Task: Search one way flight ticket for 5 adults, 1 child, 2 infants in seat and 1 infant on lap in business from Denver: Denver International Airport to Fort Wayne: Fort Wayne International Airport on 5-4-2023. Choice of flights is Alaska. Number of bags: 11 checked bags. Price is upto 81000. Outbound departure time preference is 4:45.
Action: Mouse moved to (275, 261)
Screenshot: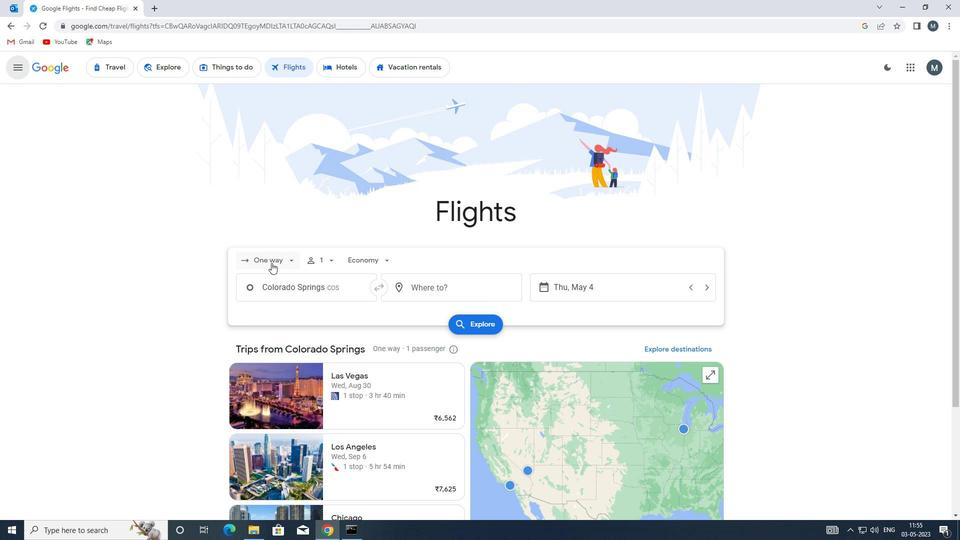 
Action: Mouse pressed left at (275, 261)
Screenshot: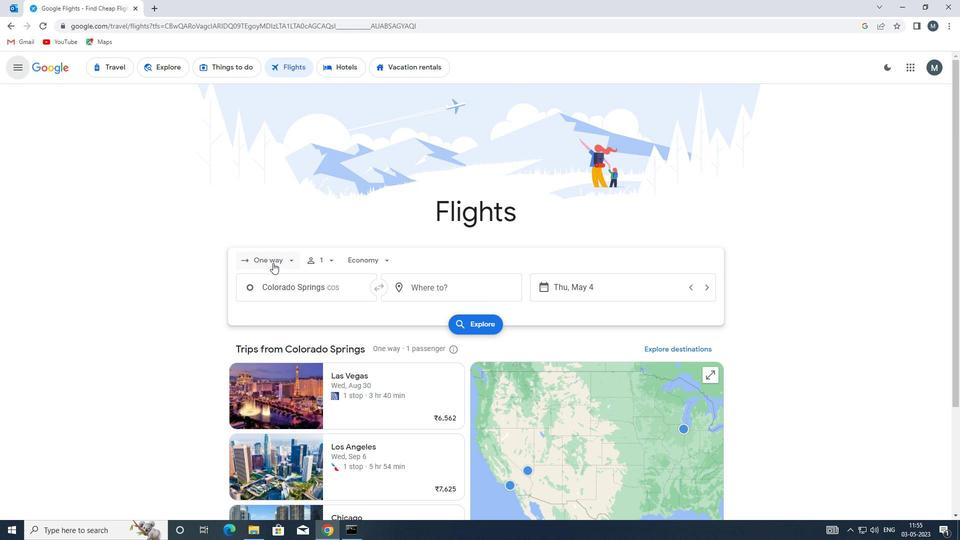
Action: Mouse moved to (279, 309)
Screenshot: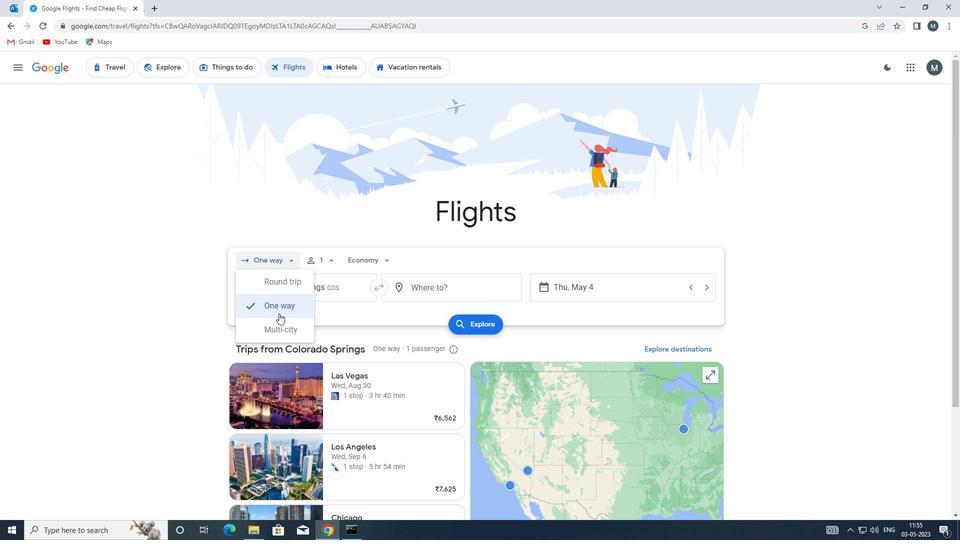 
Action: Mouse pressed left at (279, 309)
Screenshot: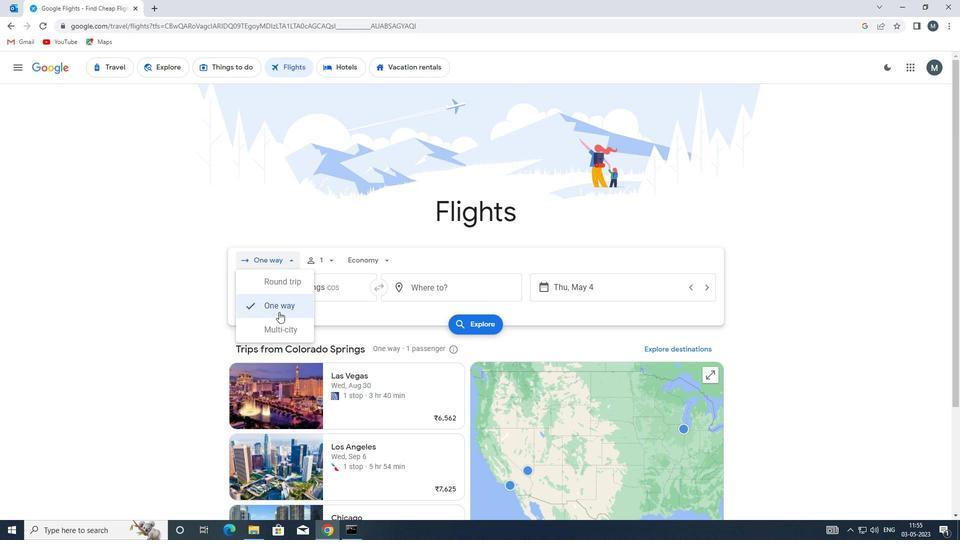 
Action: Mouse moved to (328, 258)
Screenshot: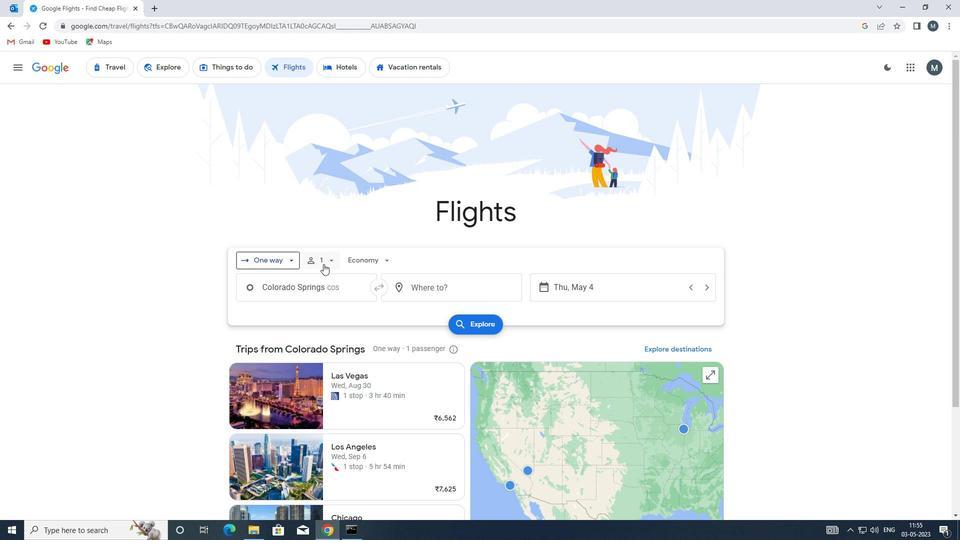 
Action: Mouse pressed left at (328, 258)
Screenshot: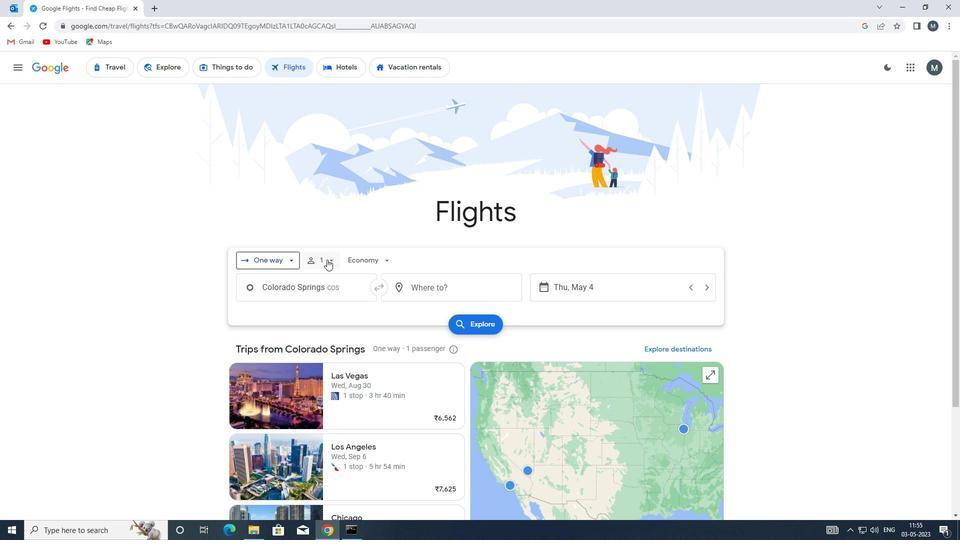 
Action: Mouse moved to (410, 285)
Screenshot: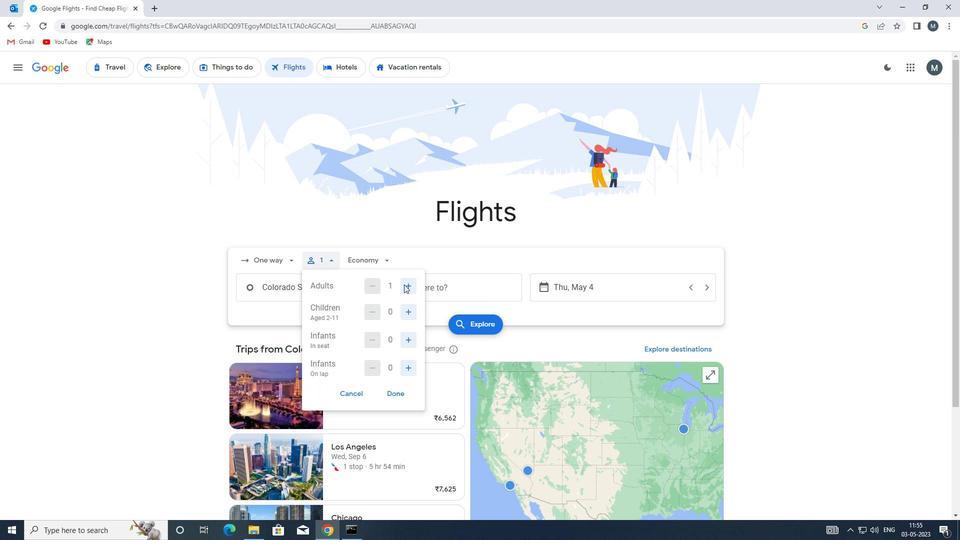 
Action: Mouse pressed left at (410, 285)
Screenshot: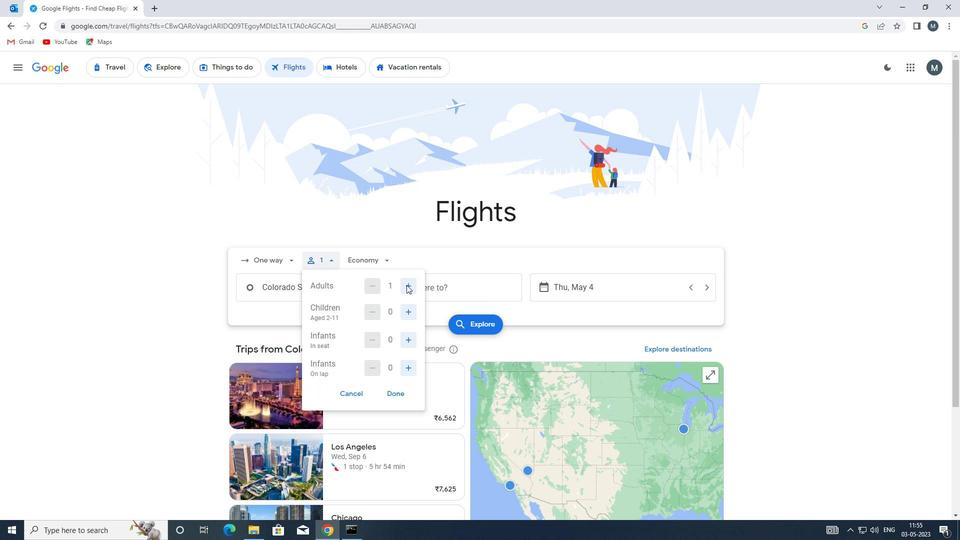 
Action: Mouse moved to (411, 285)
Screenshot: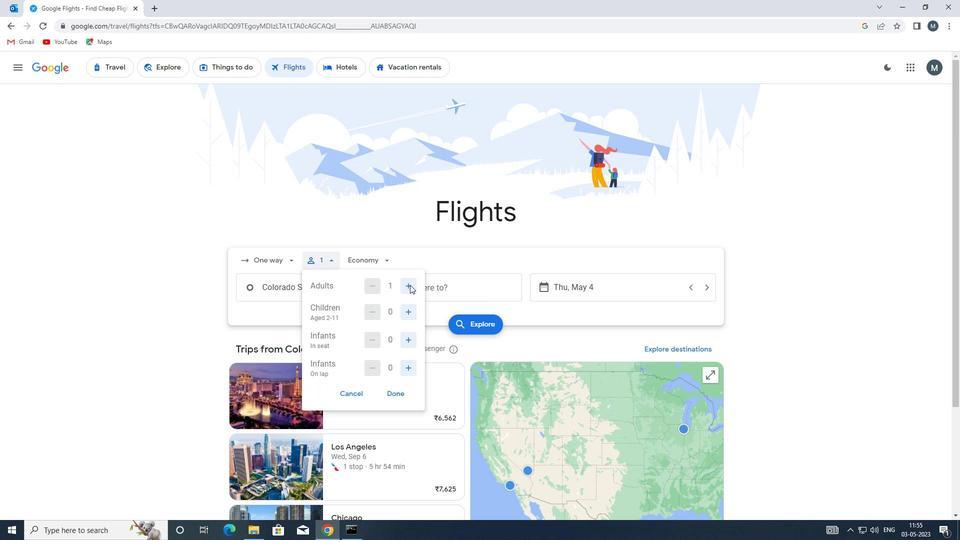 
Action: Mouse pressed left at (411, 285)
Screenshot: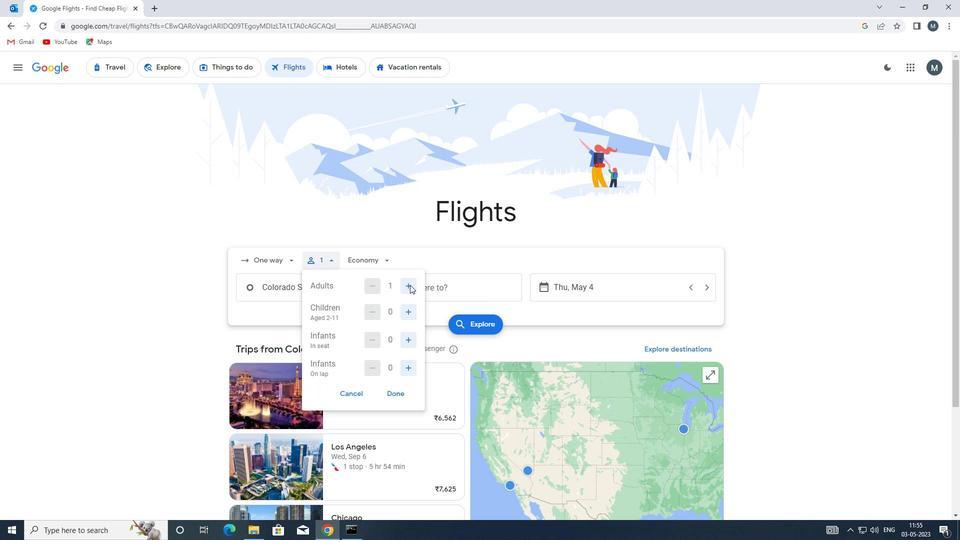
Action: Mouse pressed left at (411, 285)
Screenshot: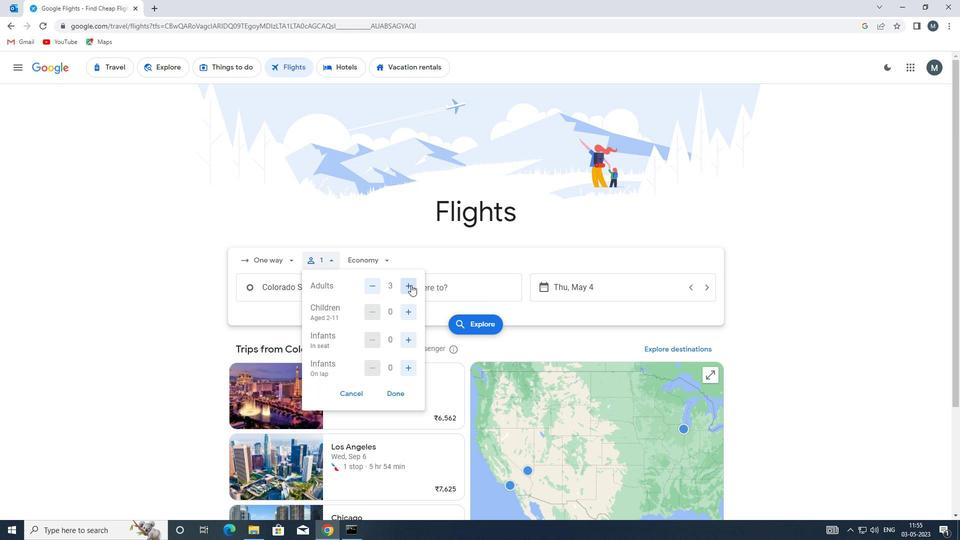 
Action: Mouse pressed left at (411, 285)
Screenshot: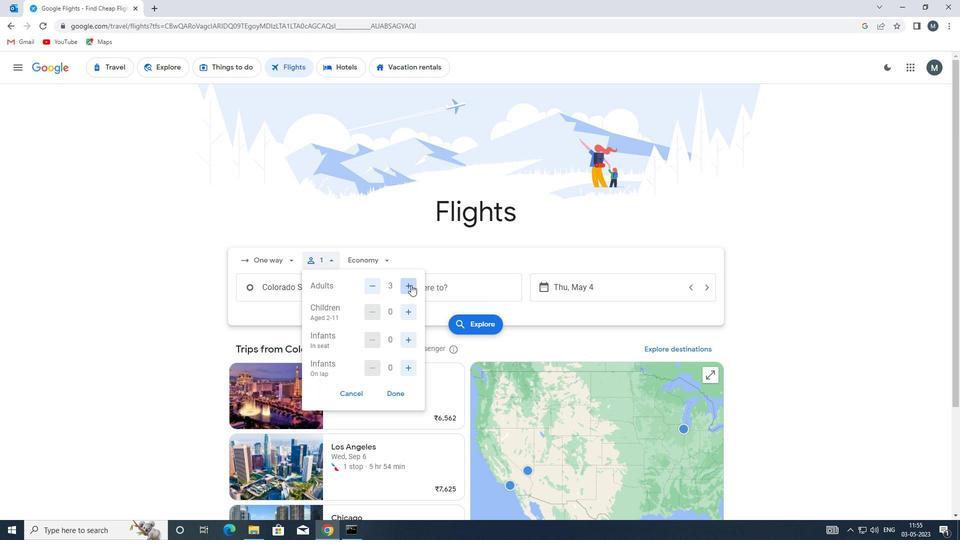 
Action: Mouse moved to (411, 314)
Screenshot: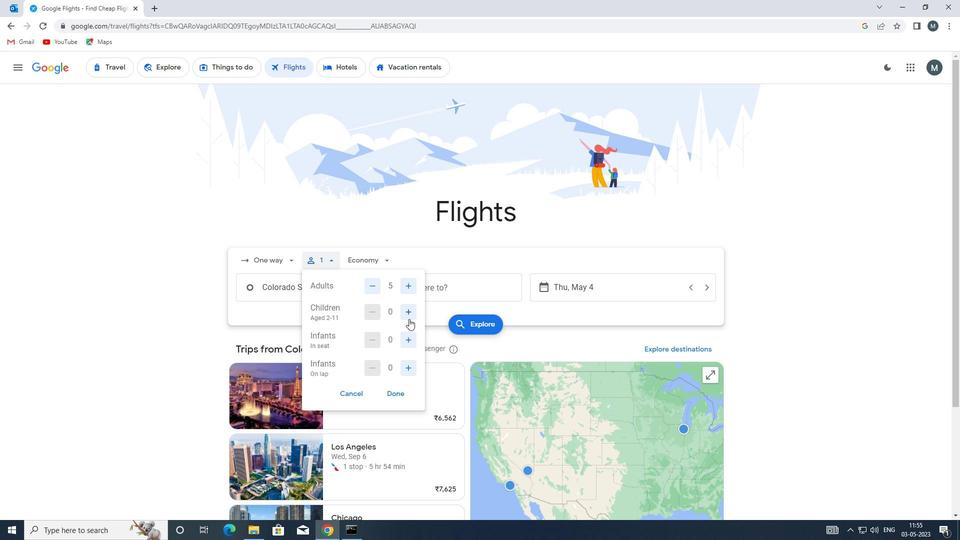 
Action: Mouse pressed left at (411, 314)
Screenshot: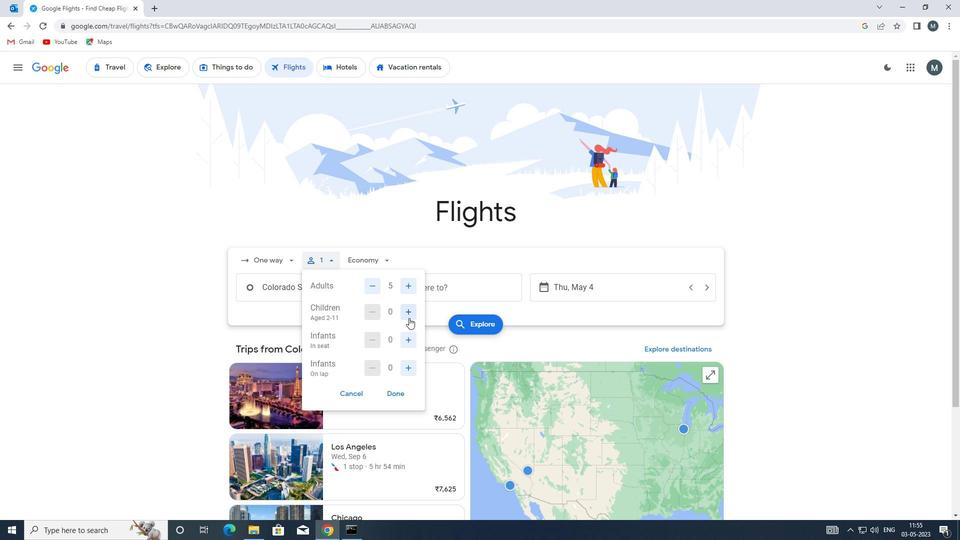 
Action: Mouse moved to (409, 339)
Screenshot: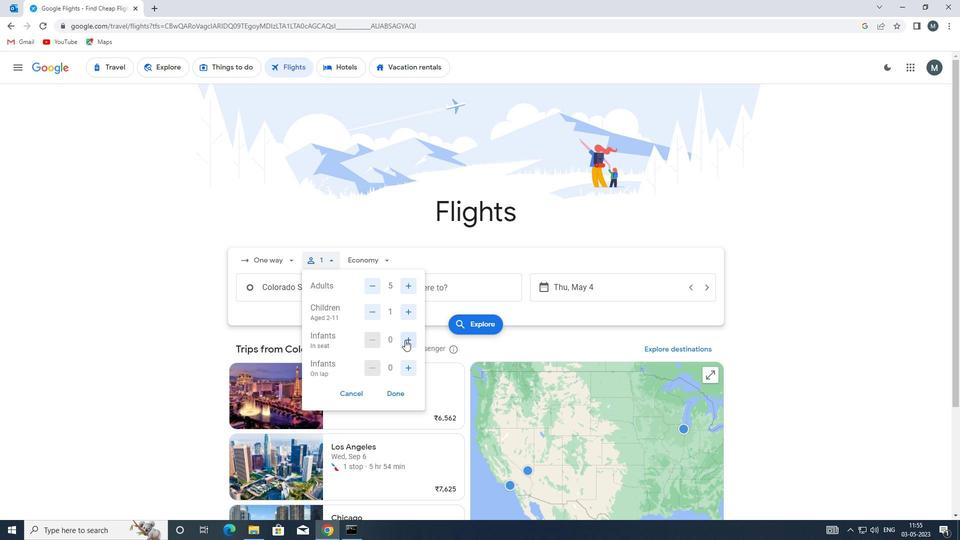 
Action: Mouse pressed left at (409, 339)
Screenshot: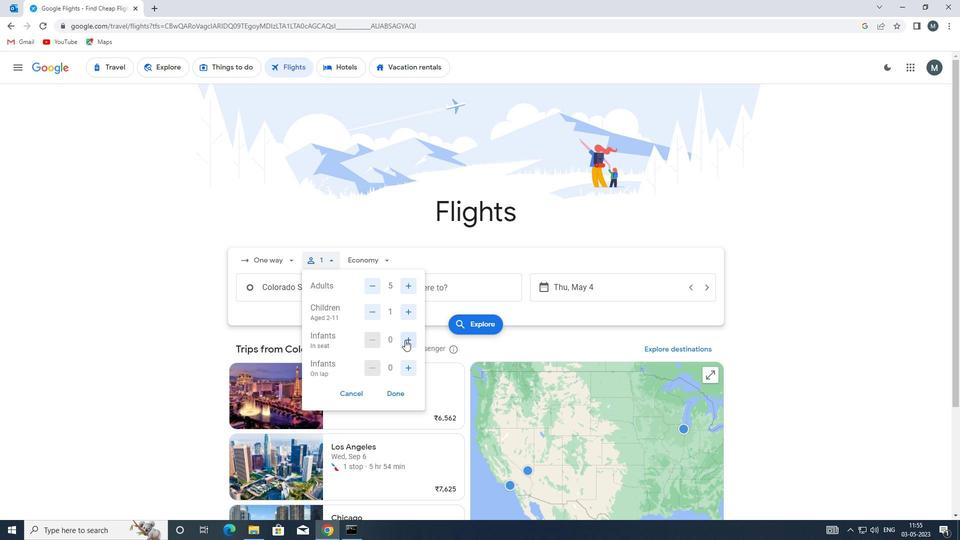 
Action: Mouse moved to (410, 339)
Screenshot: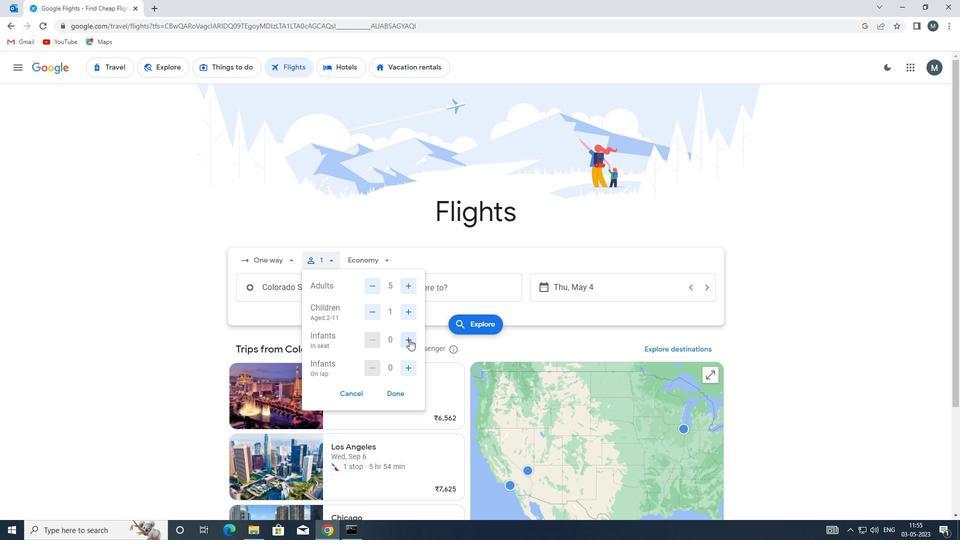 
Action: Mouse pressed left at (410, 339)
Screenshot: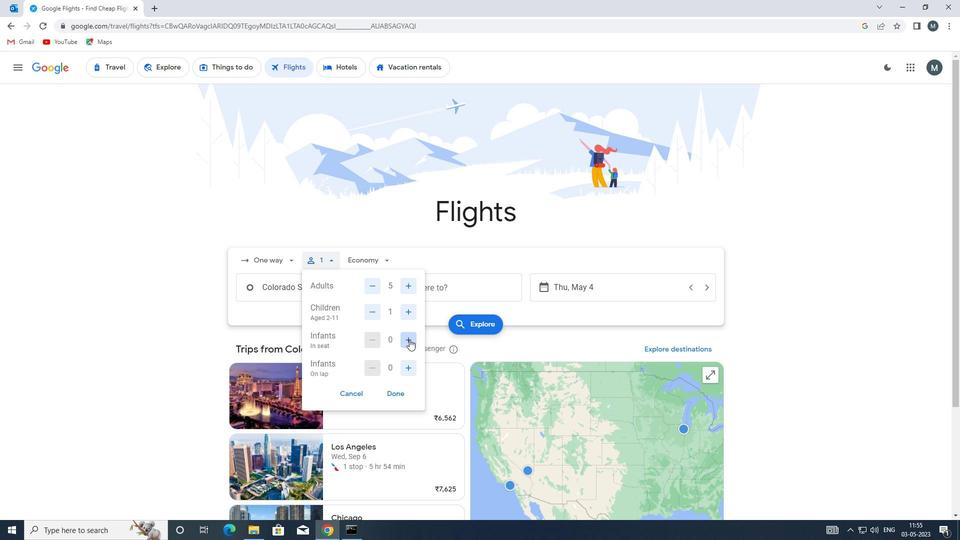 
Action: Mouse moved to (407, 366)
Screenshot: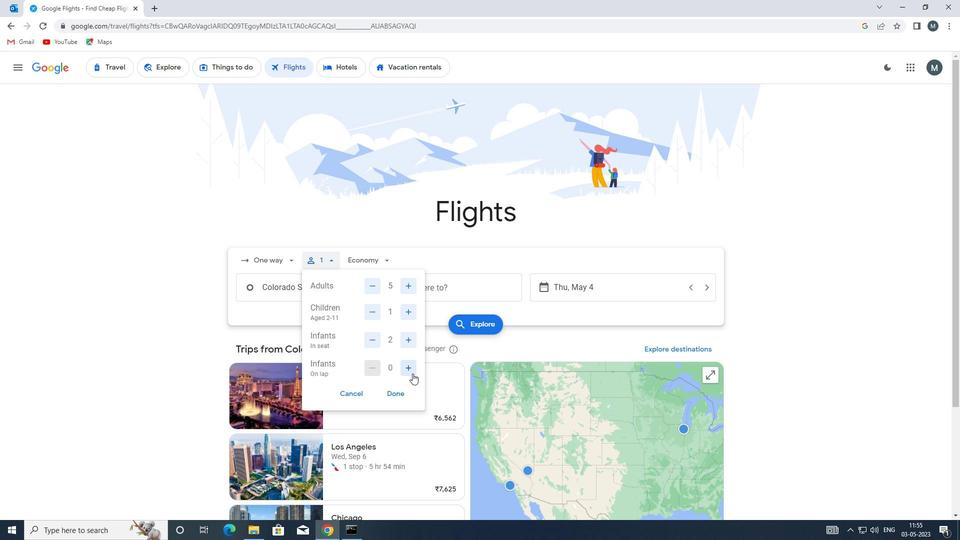 
Action: Mouse pressed left at (407, 366)
Screenshot: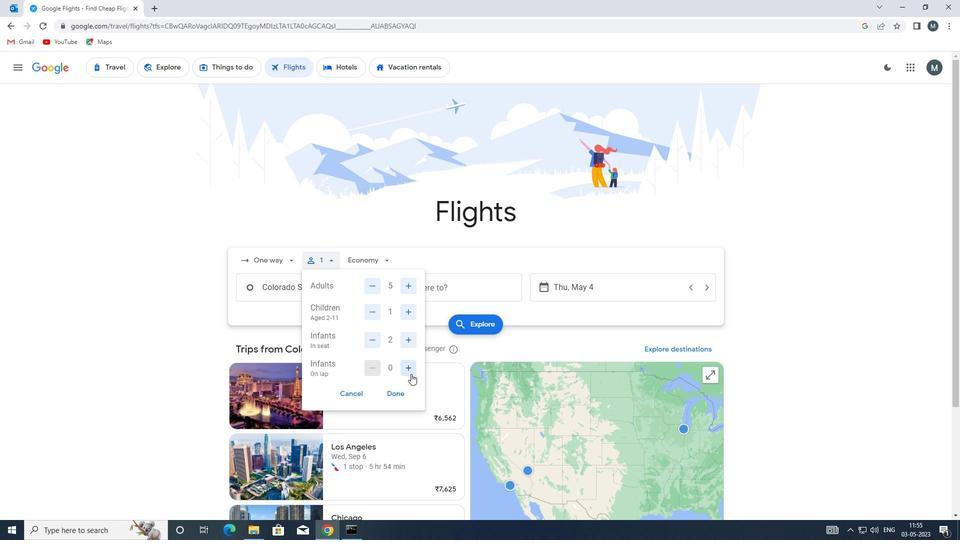 
Action: Mouse moved to (402, 391)
Screenshot: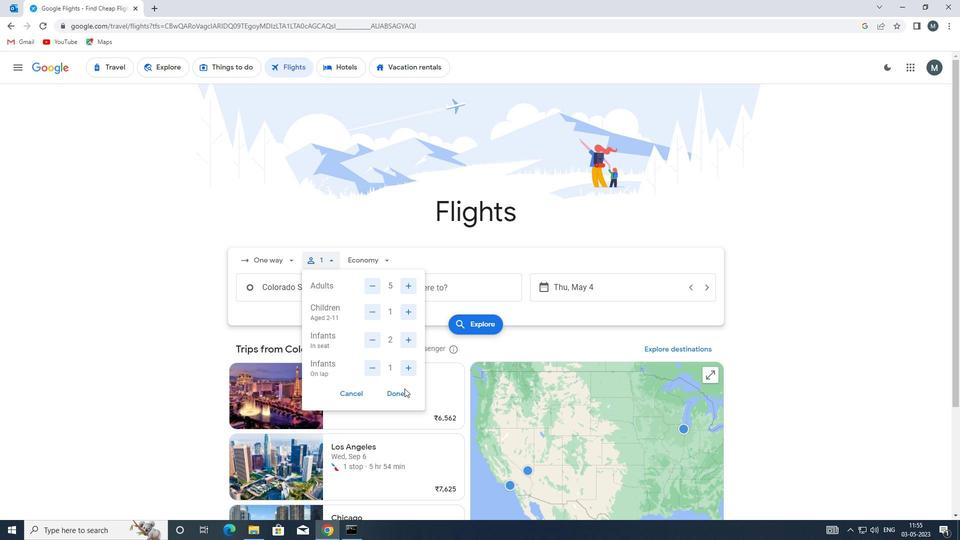 
Action: Mouse pressed left at (402, 391)
Screenshot: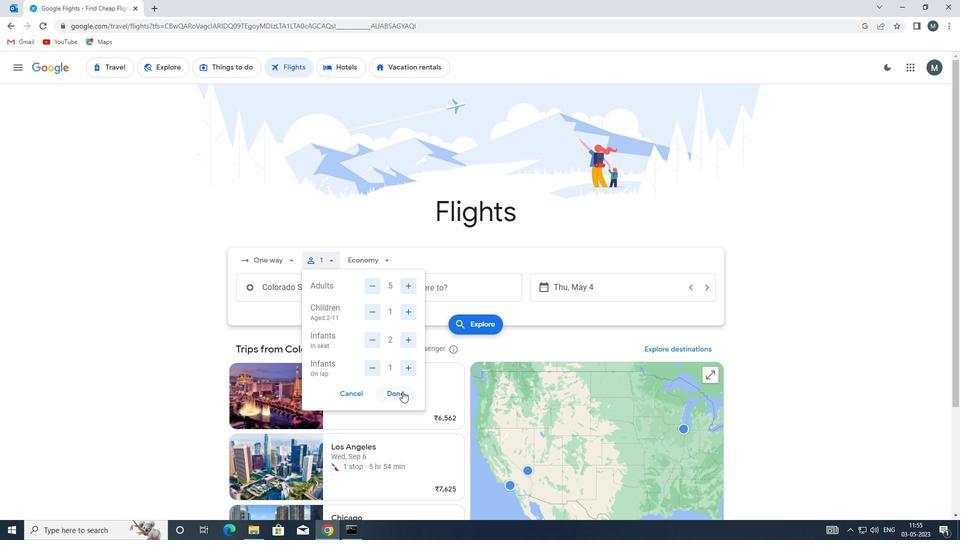 
Action: Mouse moved to (385, 258)
Screenshot: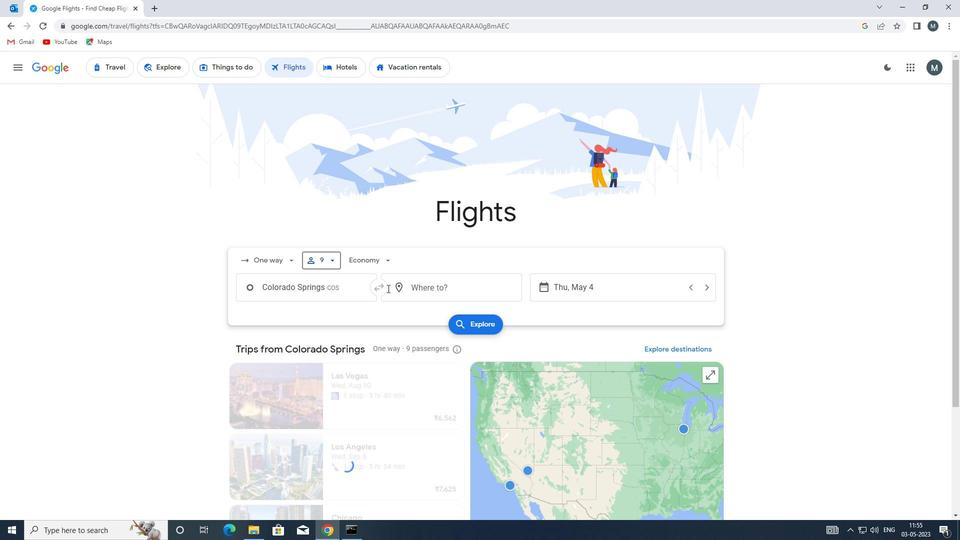 
Action: Mouse pressed left at (385, 258)
Screenshot: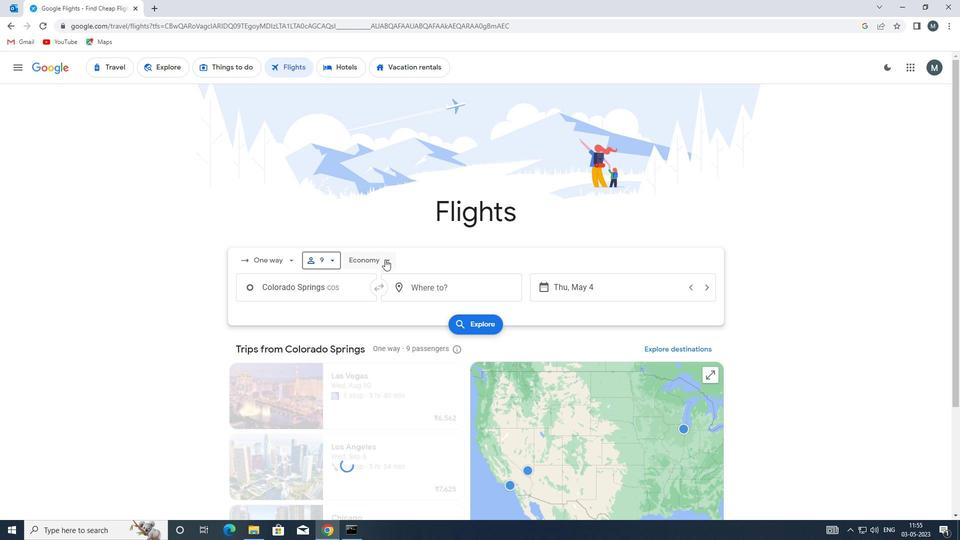 
Action: Mouse moved to (389, 331)
Screenshot: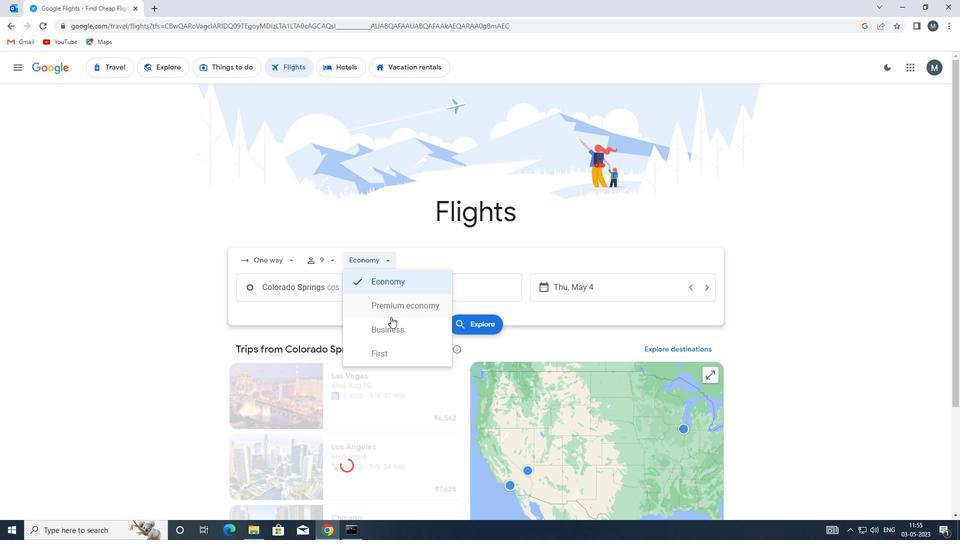 
Action: Mouse pressed left at (389, 331)
Screenshot: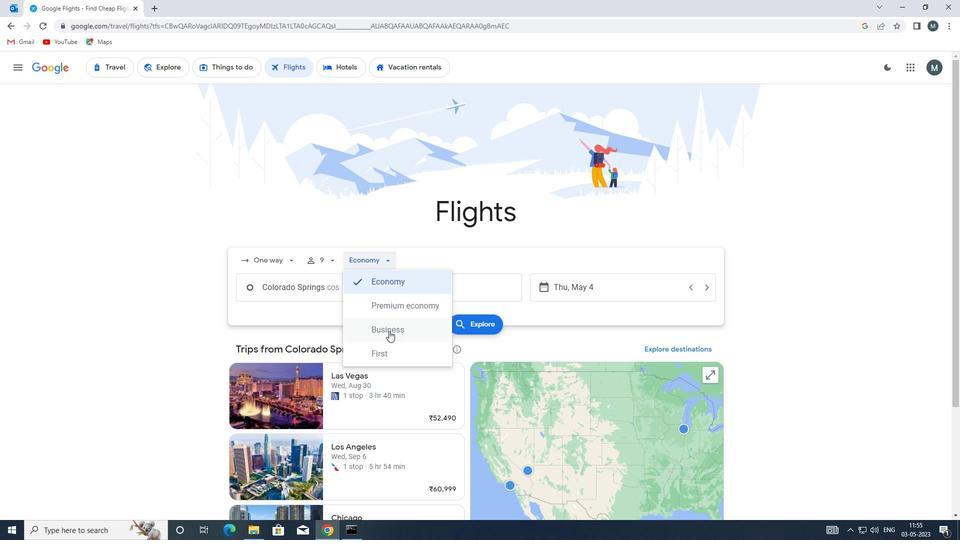 
Action: Mouse moved to (326, 287)
Screenshot: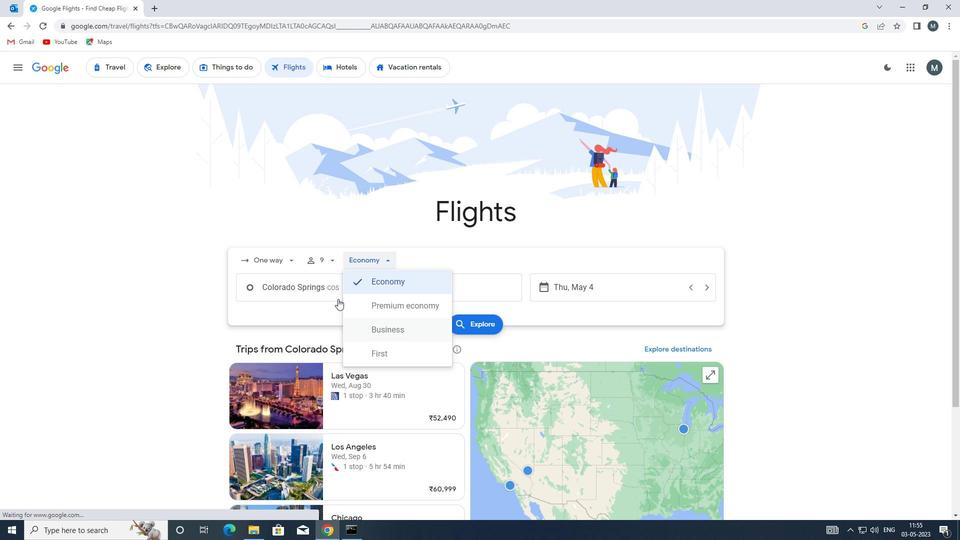 
Action: Mouse pressed left at (326, 287)
Screenshot: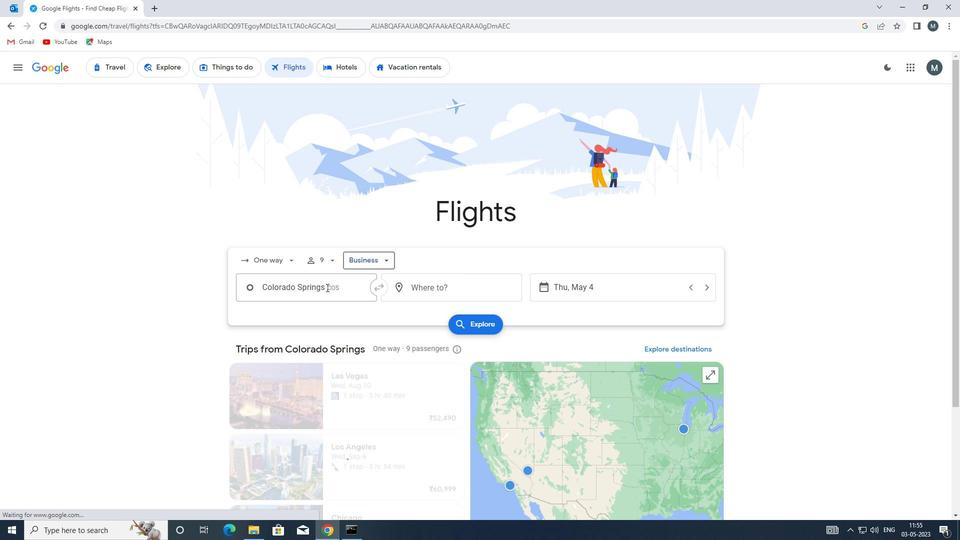 
Action: Mouse moved to (326, 287)
Screenshot: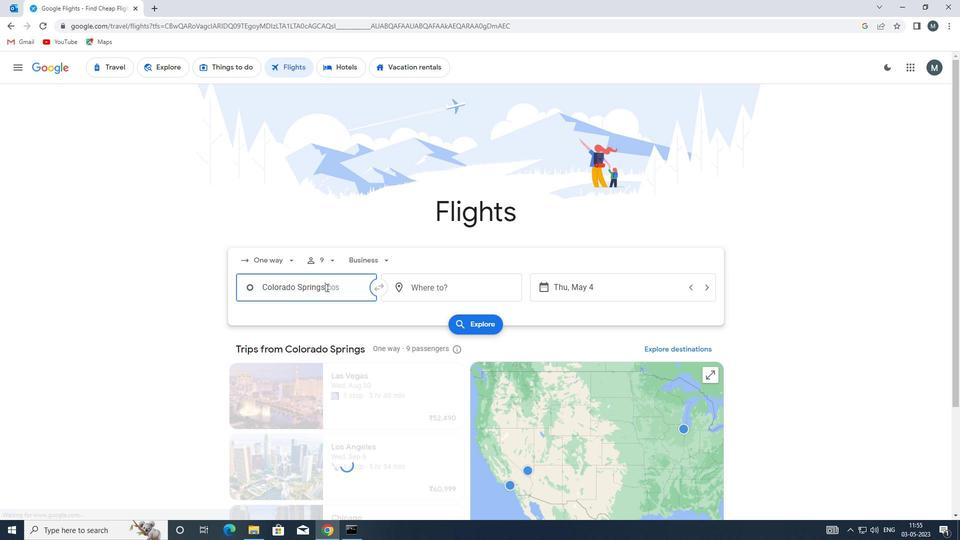 
Action: Key pressed den
Screenshot: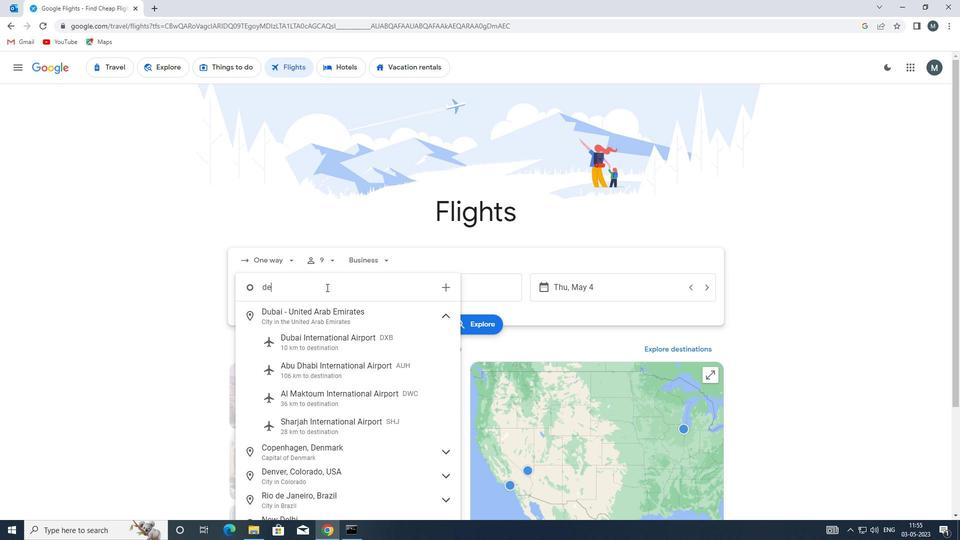 
Action: Mouse moved to (333, 317)
Screenshot: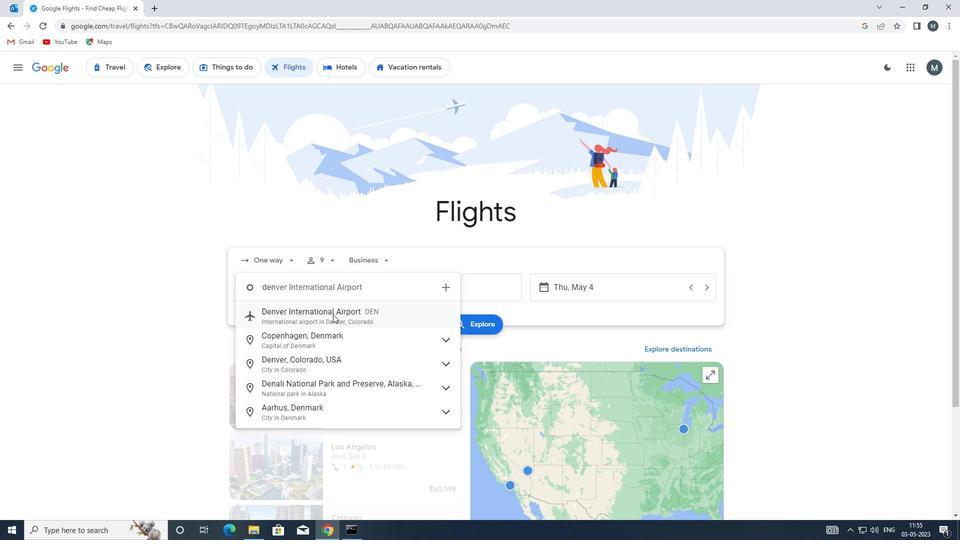 
Action: Mouse pressed left at (333, 317)
Screenshot: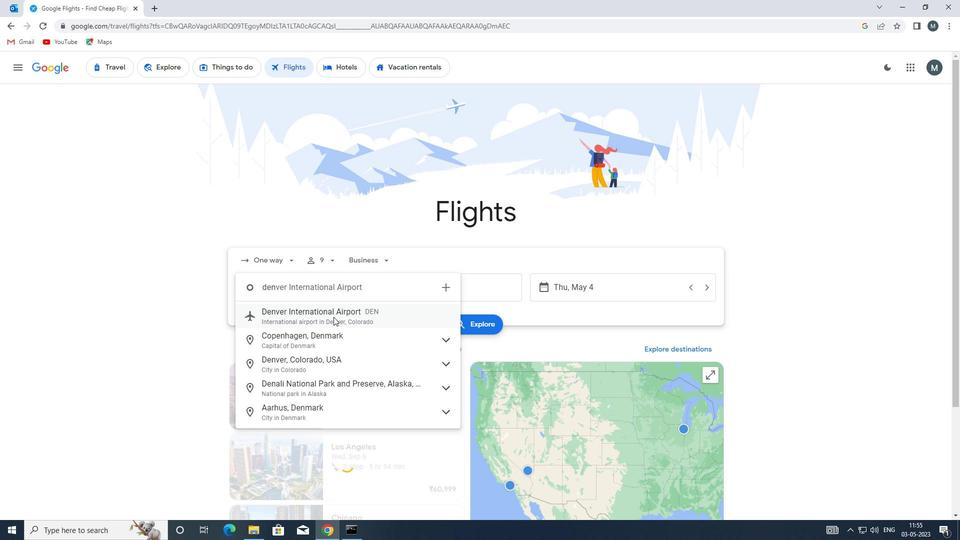 
Action: Mouse moved to (438, 291)
Screenshot: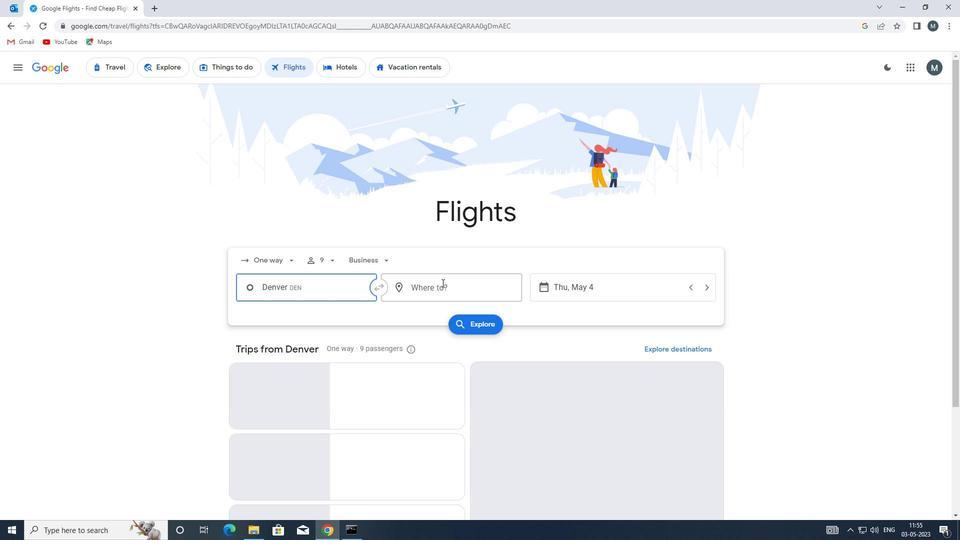 
Action: Mouse pressed left at (438, 291)
Screenshot: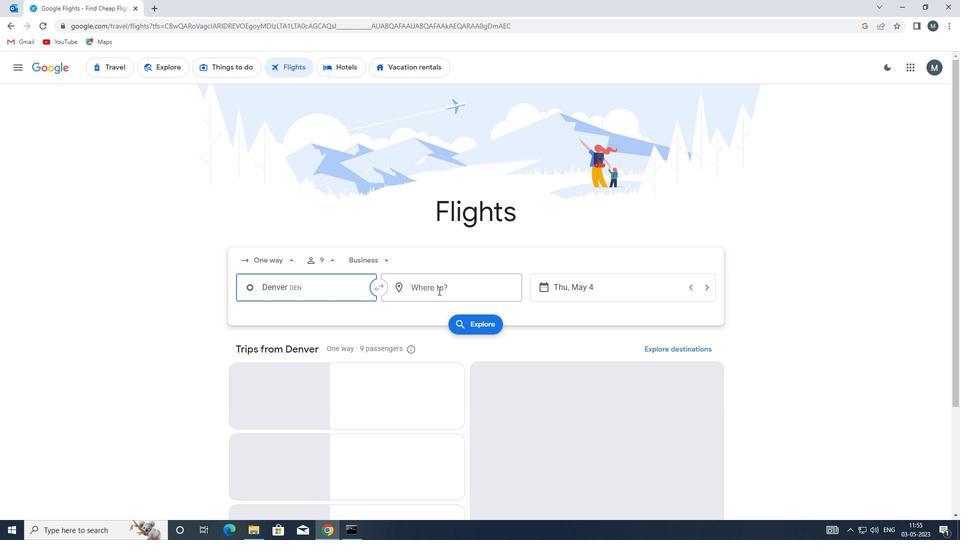 
Action: Mouse moved to (437, 289)
Screenshot: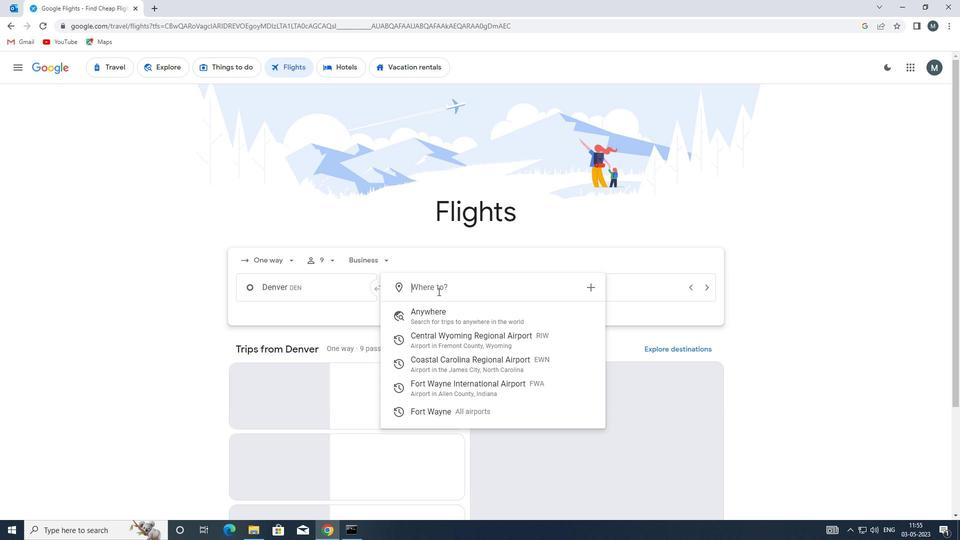 
Action: Key pressed fwa
Screenshot: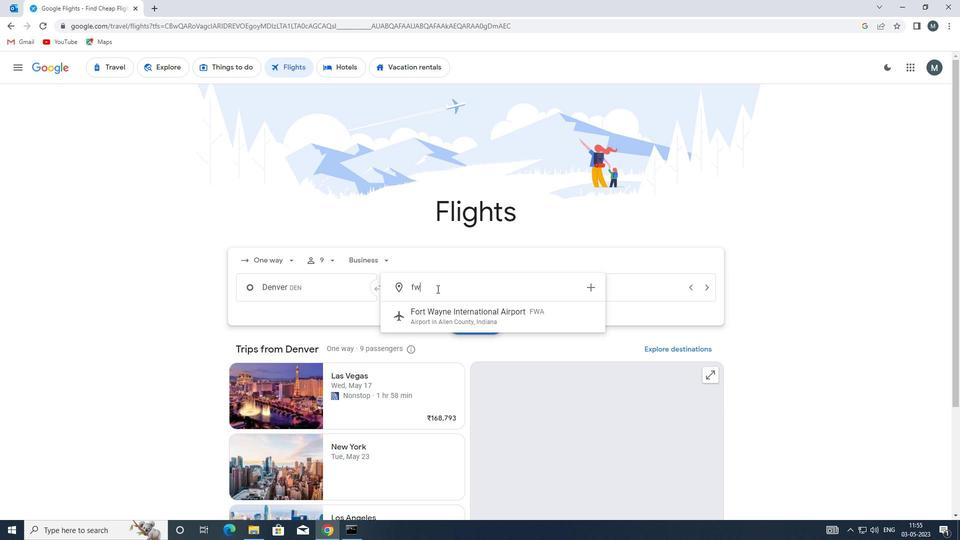 
Action: Mouse moved to (446, 320)
Screenshot: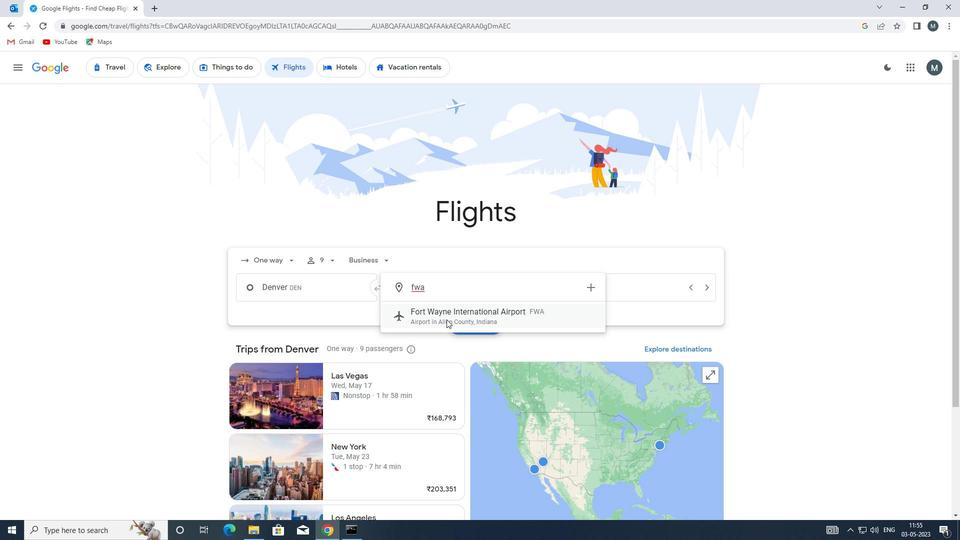 
Action: Mouse pressed left at (446, 320)
Screenshot: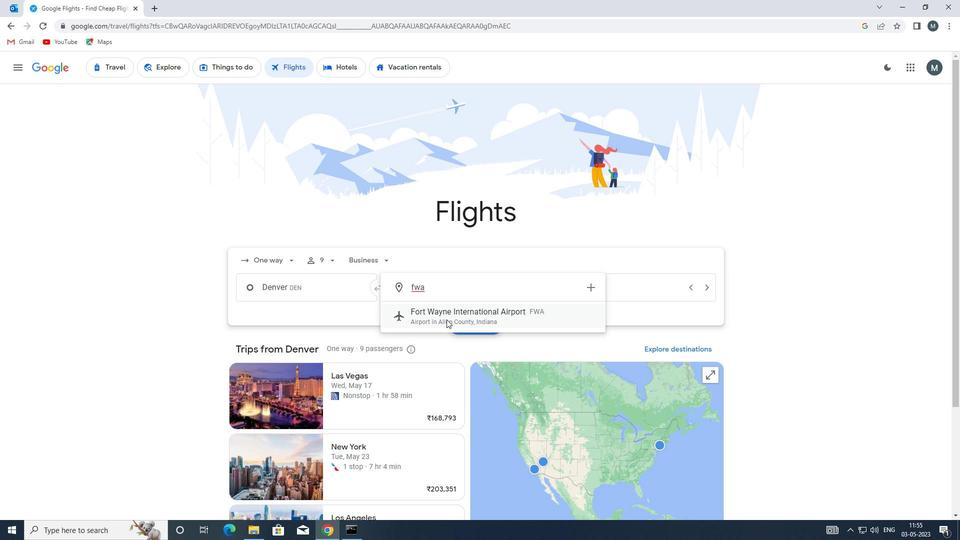 
Action: Mouse moved to (565, 283)
Screenshot: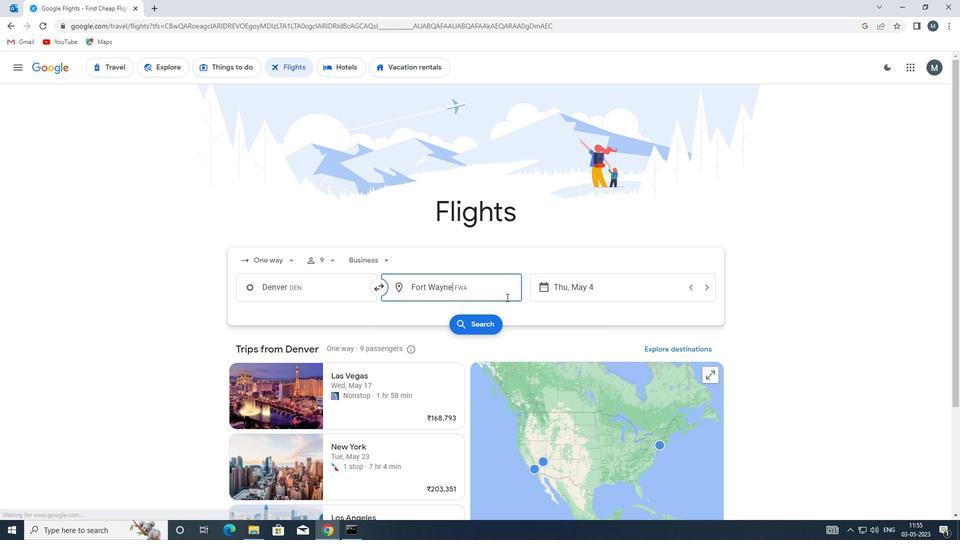
Action: Mouse pressed left at (565, 283)
Screenshot: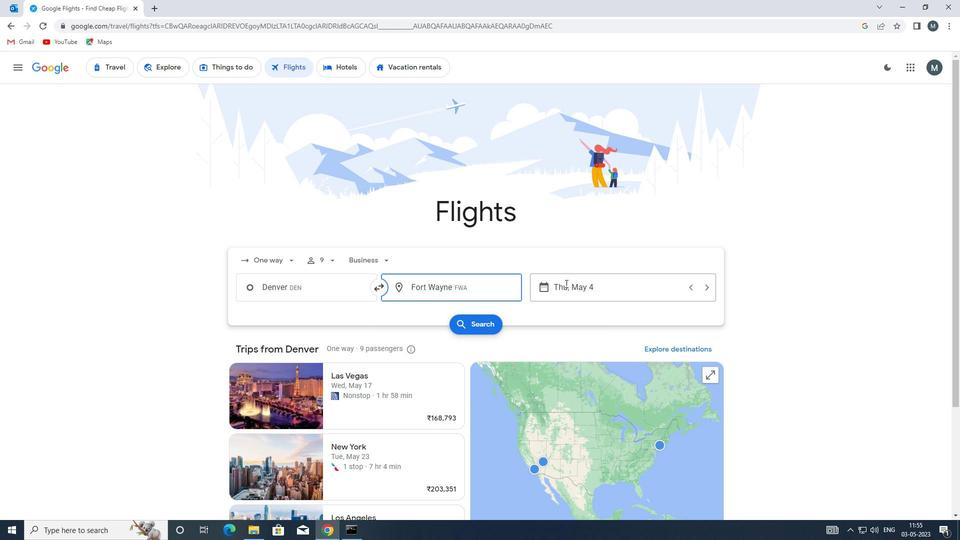 
Action: Mouse moved to (459, 338)
Screenshot: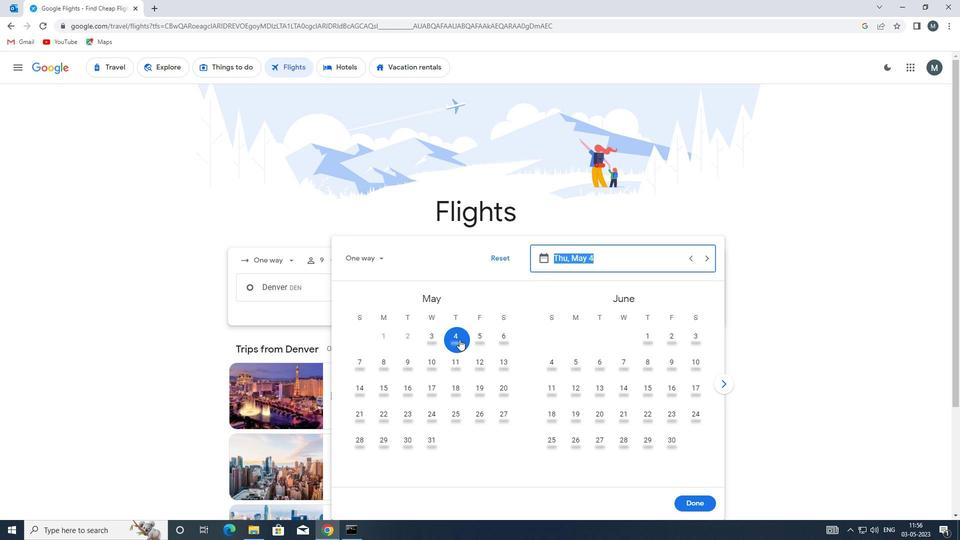 
Action: Mouse pressed left at (459, 338)
Screenshot: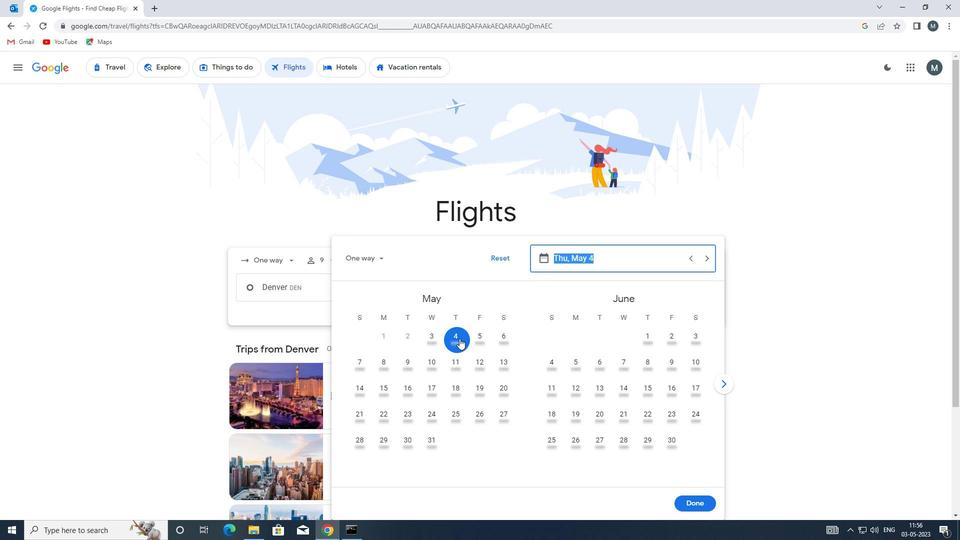 
Action: Mouse moved to (696, 502)
Screenshot: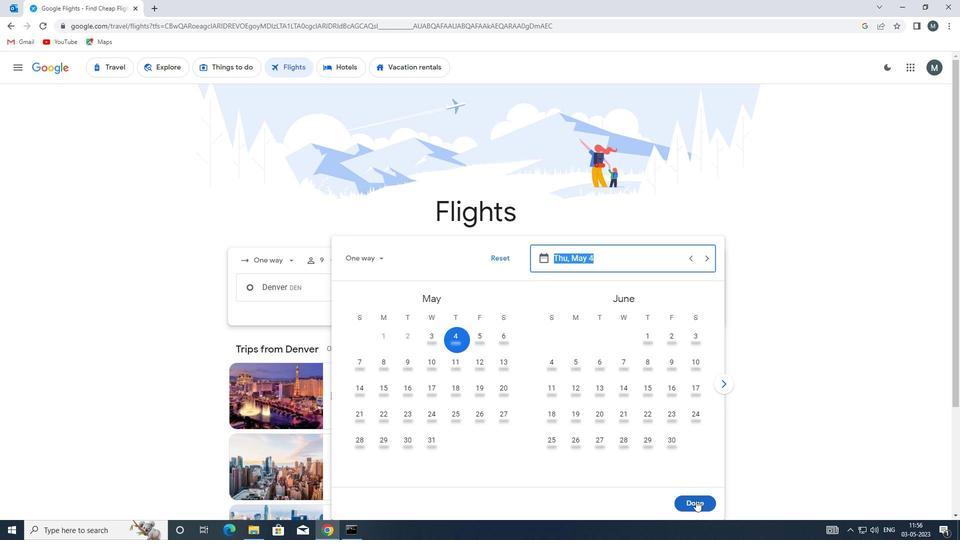 
Action: Mouse pressed left at (696, 502)
Screenshot: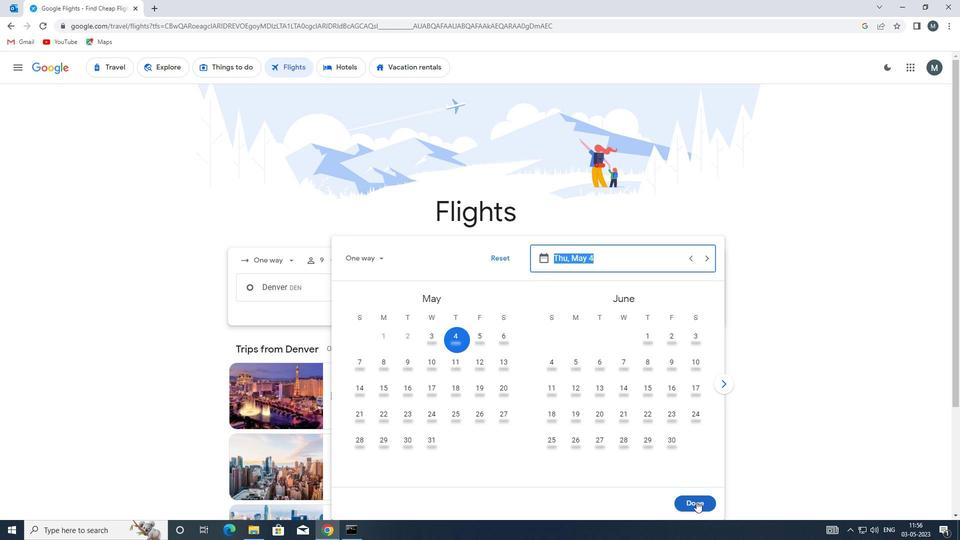 
Action: Mouse moved to (486, 328)
Screenshot: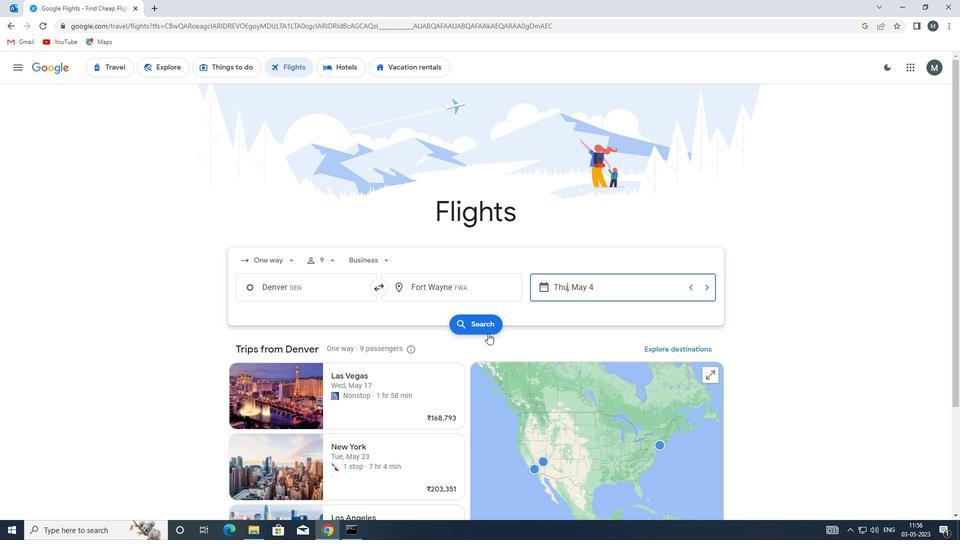 
Action: Mouse pressed left at (486, 328)
Screenshot: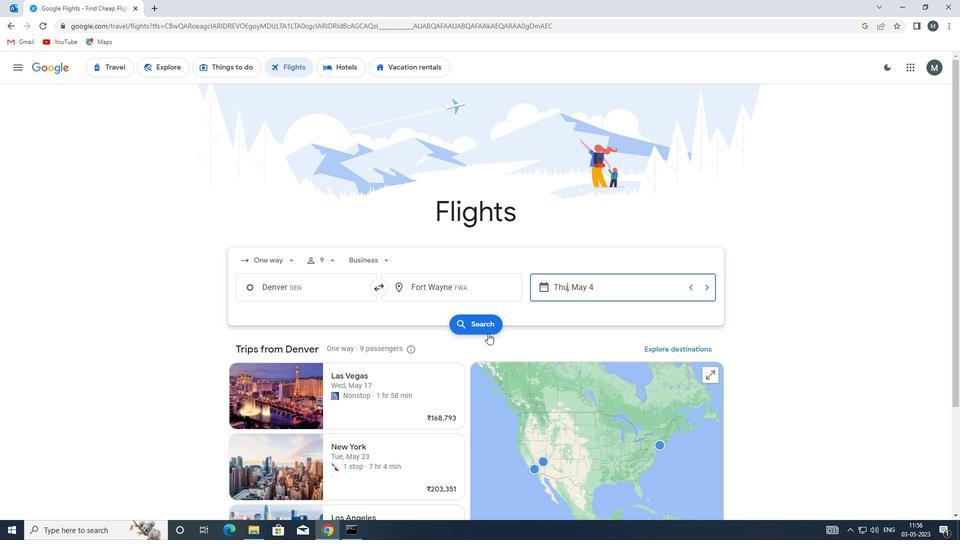 
Action: Mouse moved to (238, 161)
Screenshot: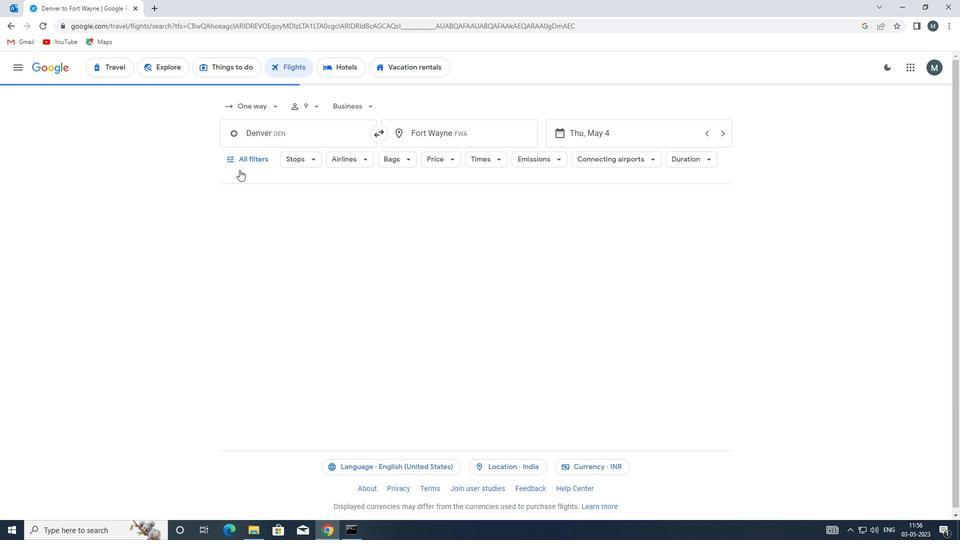 
Action: Mouse pressed left at (238, 161)
Screenshot: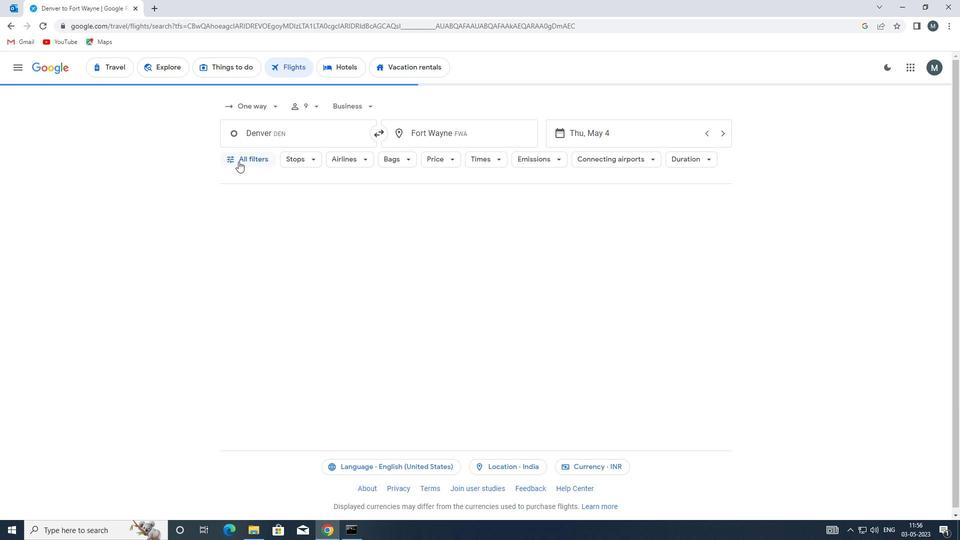 
Action: Mouse moved to (280, 267)
Screenshot: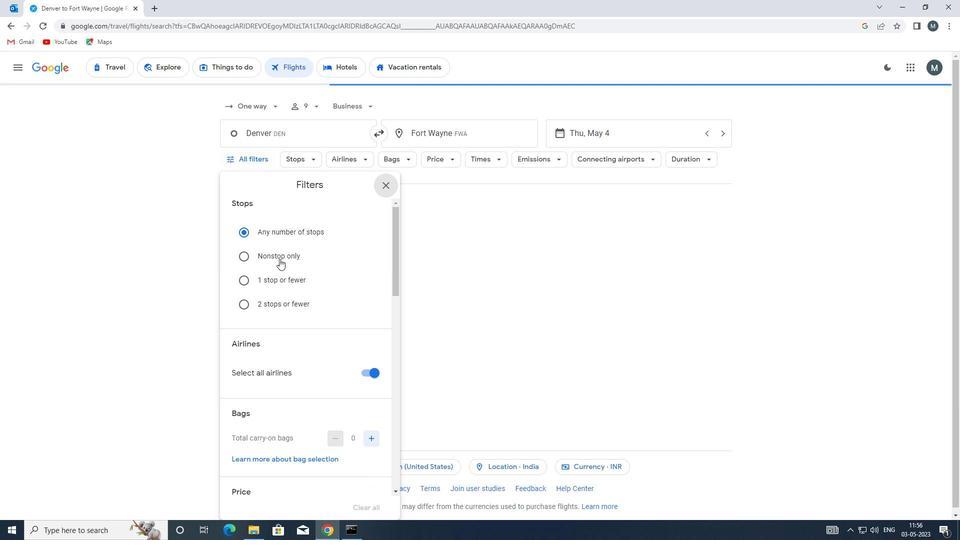 
Action: Mouse scrolled (280, 266) with delta (0, 0)
Screenshot: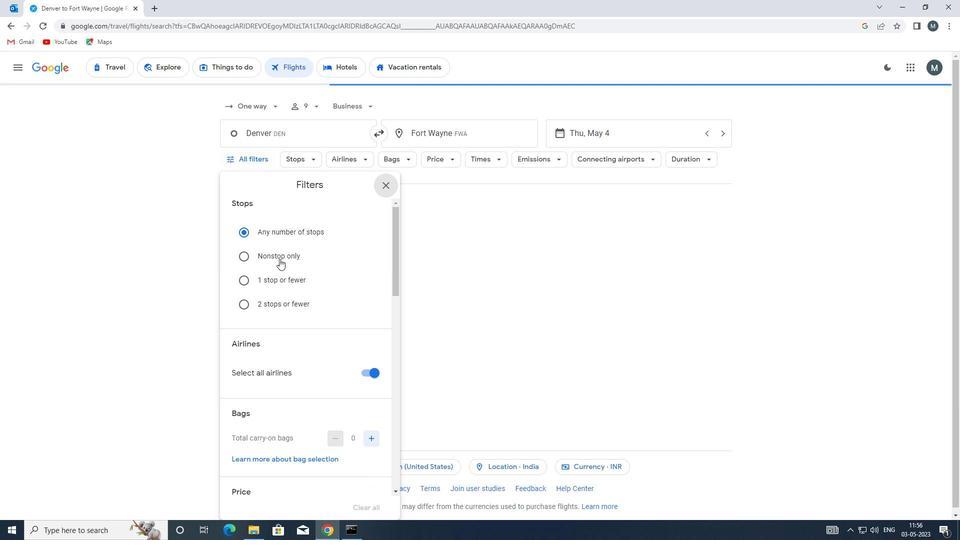 
Action: Mouse moved to (368, 319)
Screenshot: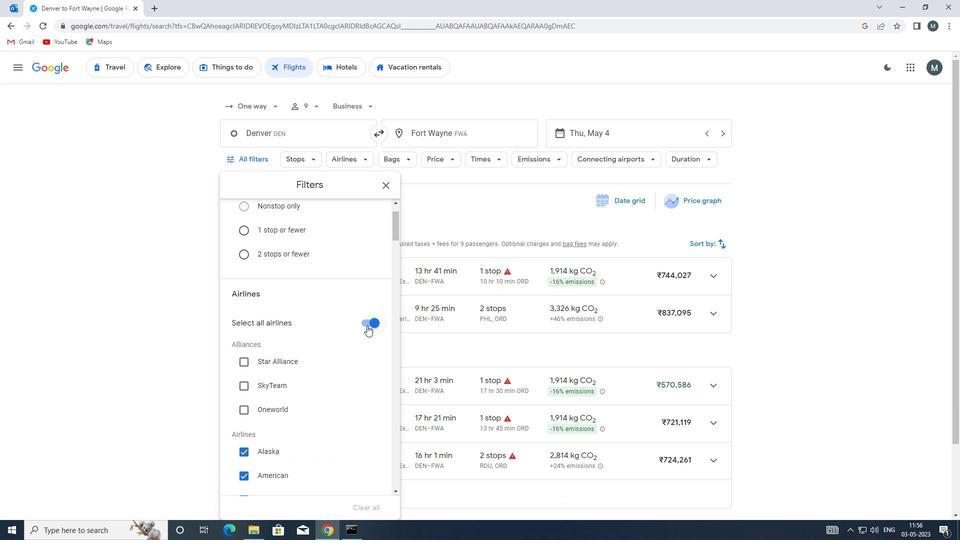 
Action: Mouse pressed left at (368, 319)
Screenshot: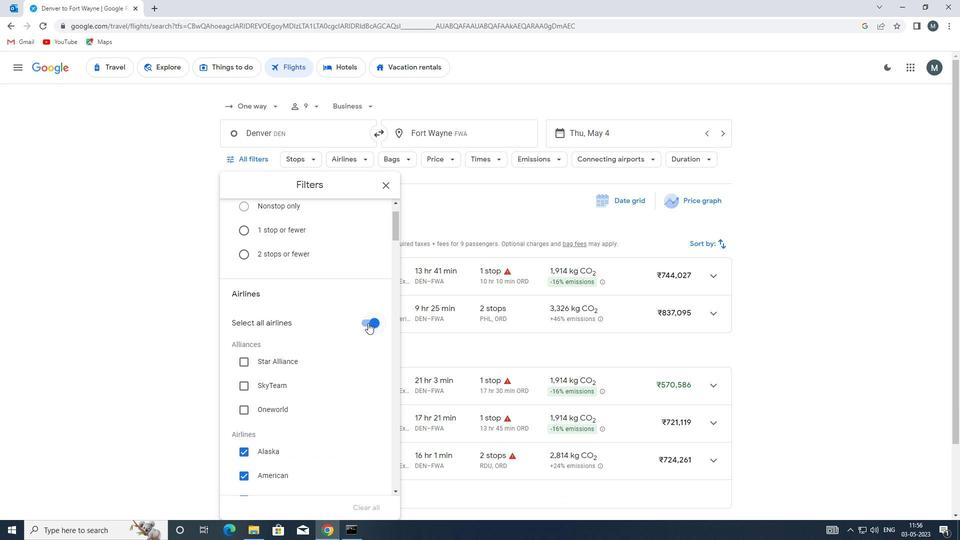 
Action: Mouse moved to (289, 331)
Screenshot: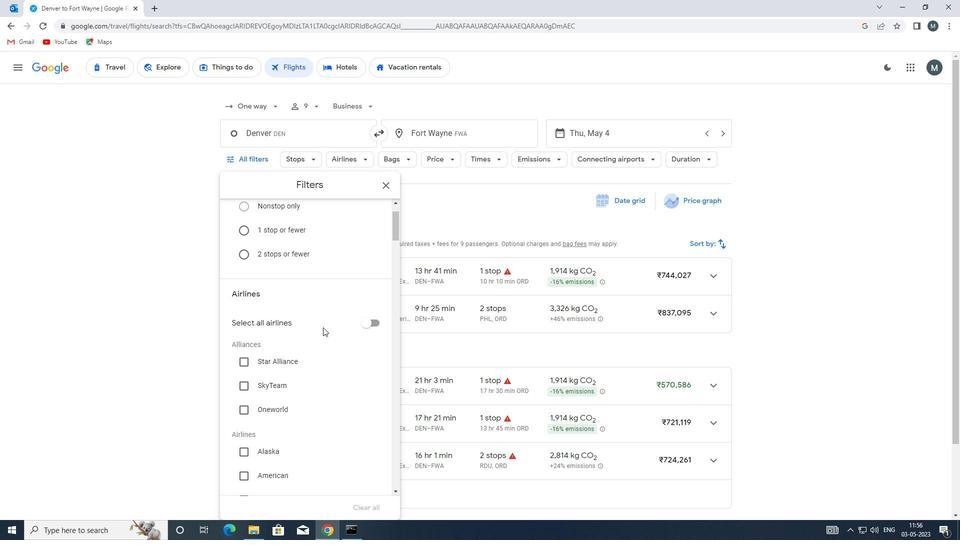 
Action: Mouse scrolled (289, 331) with delta (0, 0)
Screenshot: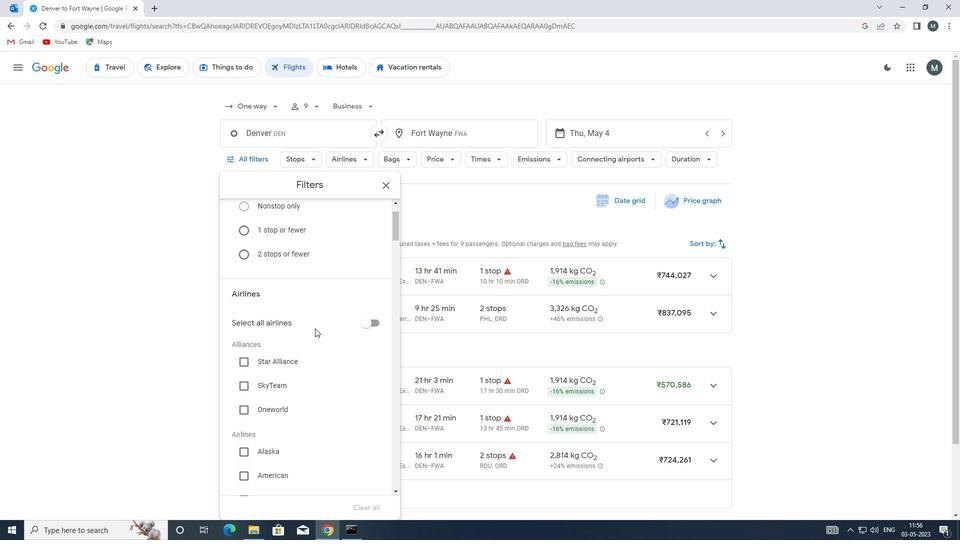
Action: Mouse moved to (284, 334)
Screenshot: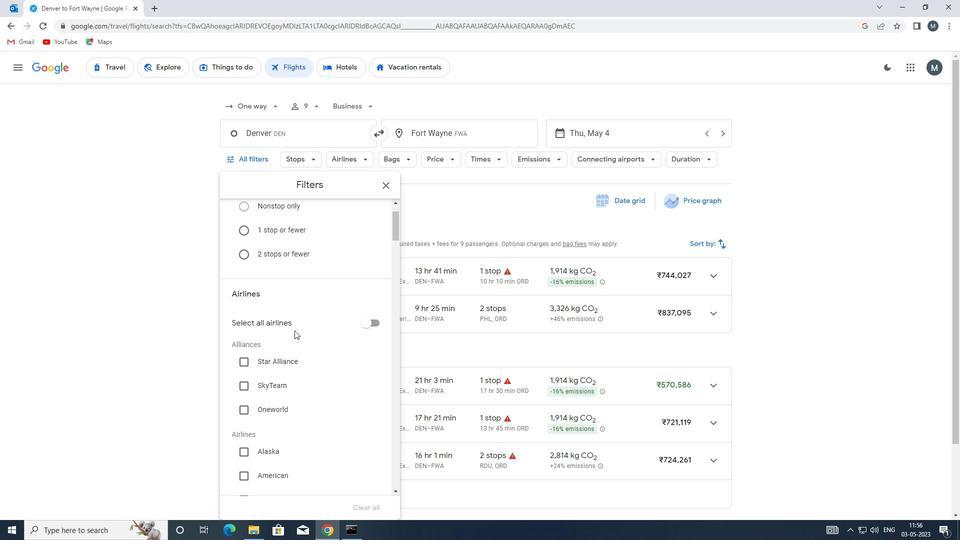 
Action: Mouse scrolled (284, 333) with delta (0, 0)
Screenshot: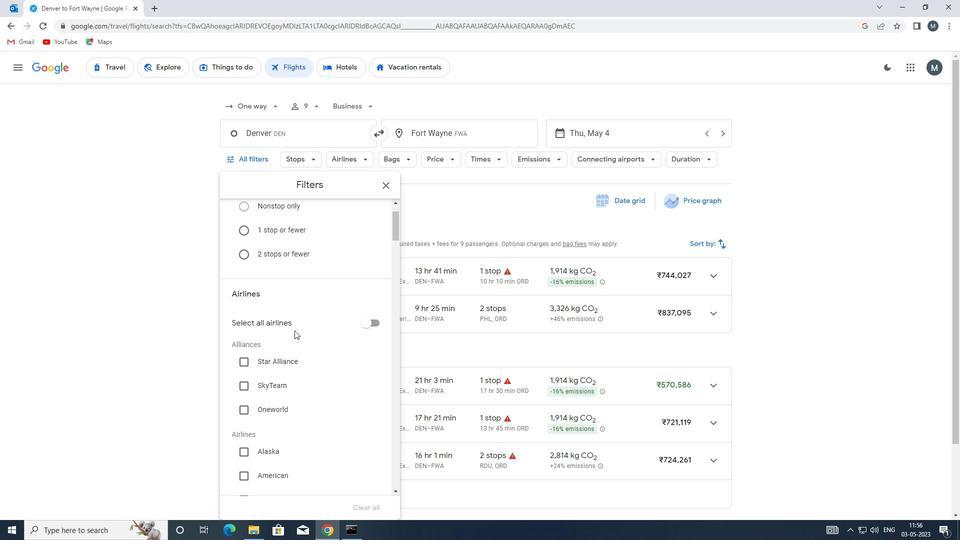 
Action: Mouse moved to (245, 352)
Screenshot: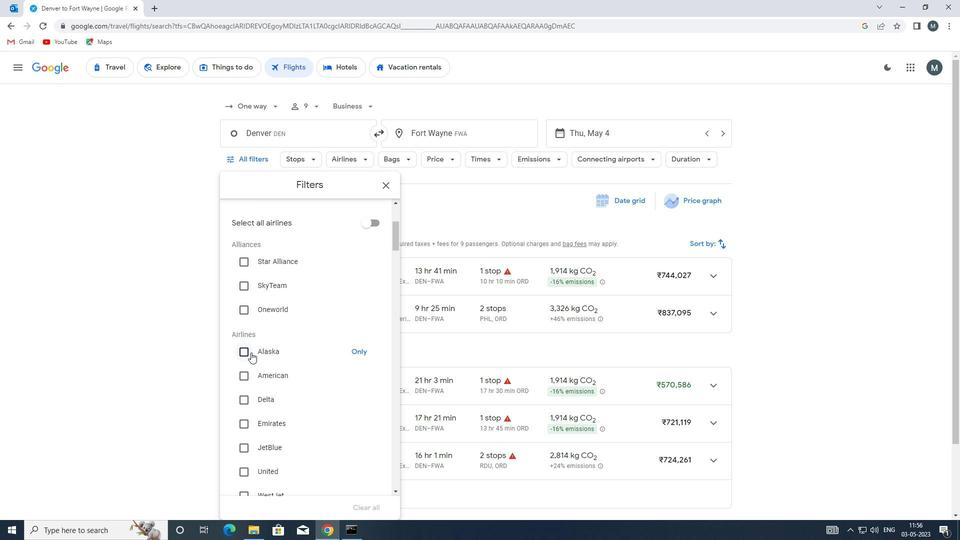 
Action: Mouse pressed left at (245, 352)
Screenshot: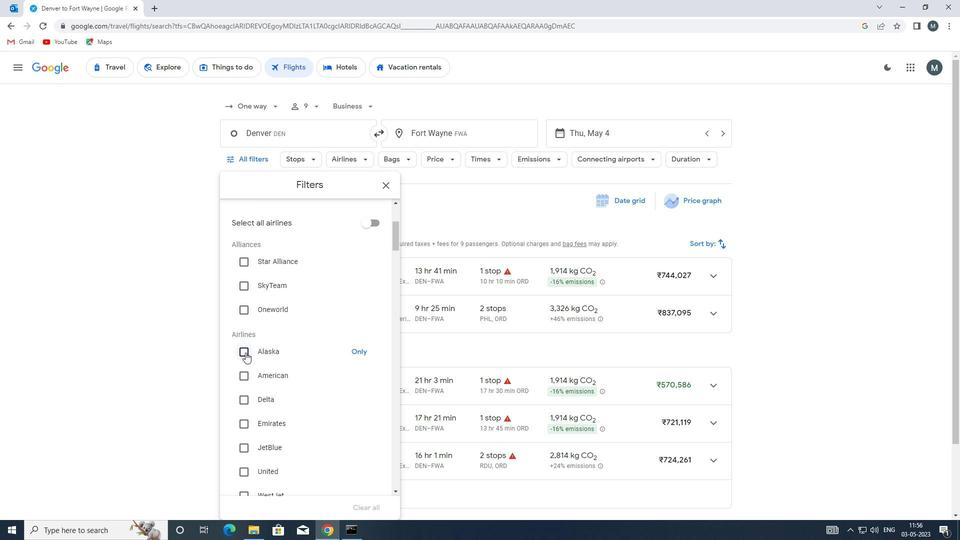 
Action: Mouse moved to (305, 346)
Screenshot: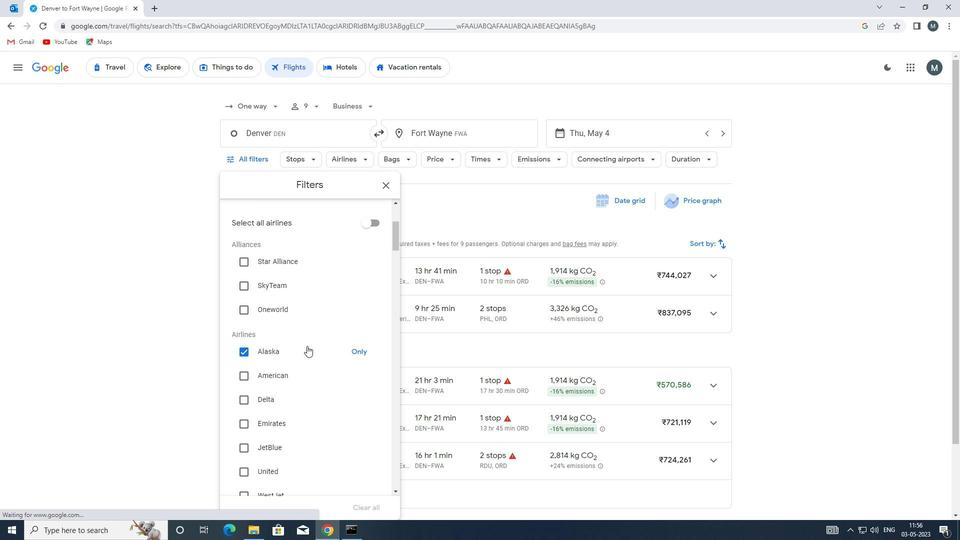 
Action: Mouse scrolled (305, 345) with delta (0, 0)
Screenshot: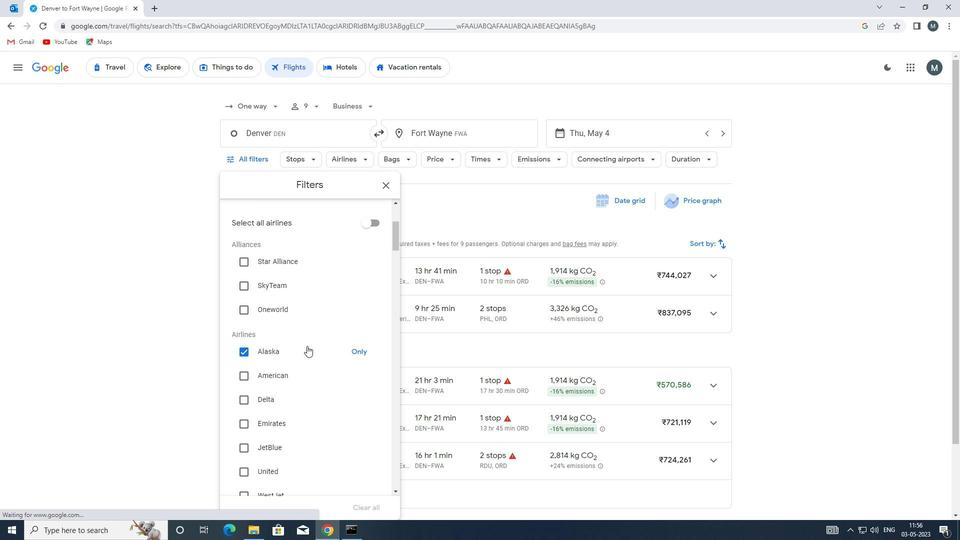 
Action: Mouse moved to (304, 346)
Screenshot: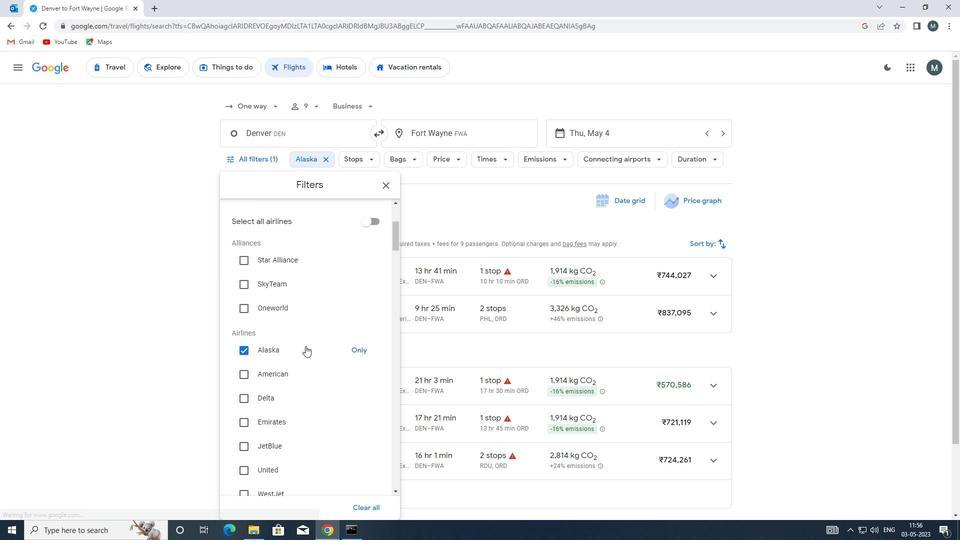 
Action: Mouse scrolled (304, 346) with delta (0, 0)
Screenshot: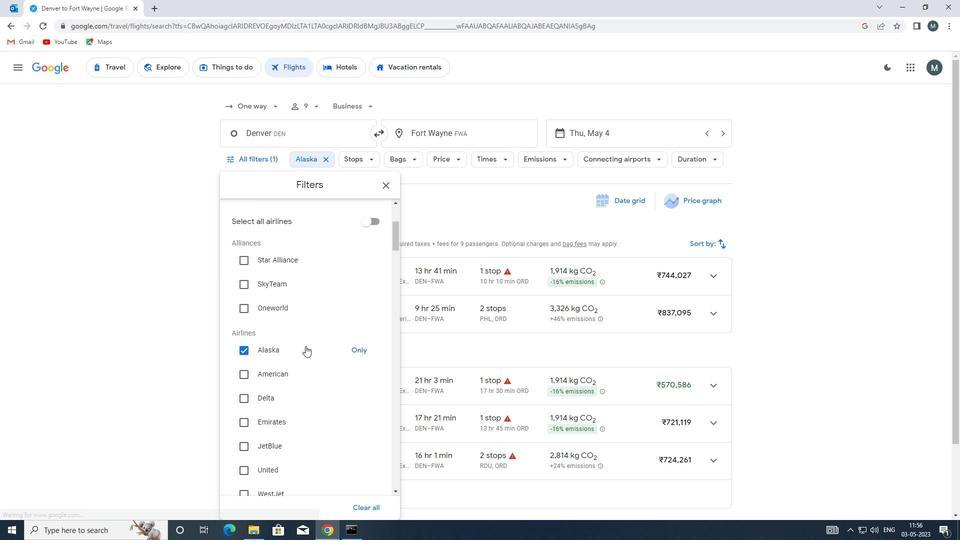 
Action: Mouse moved to (302, 349)
Screenshot: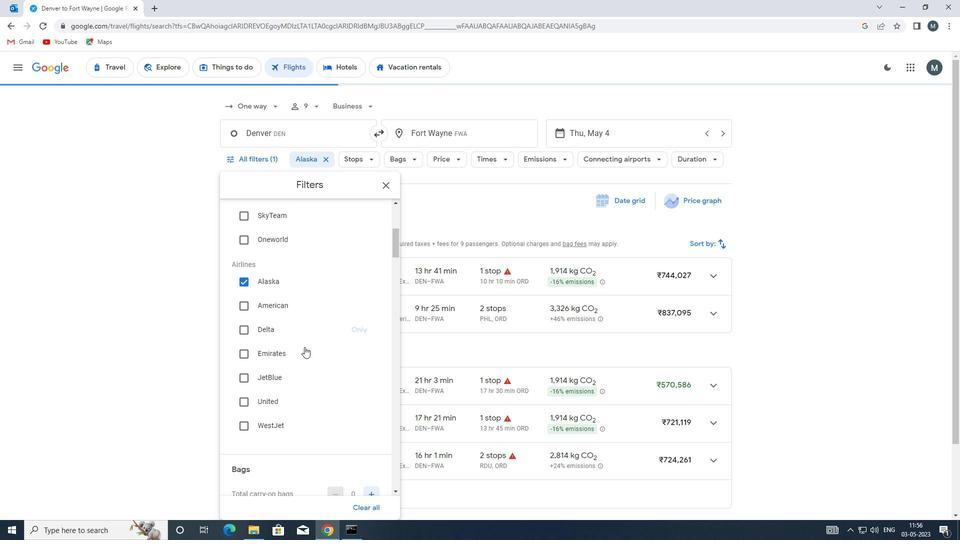 
Action: Mouse scrolled (302, 348) with delta (0, 0)
Screenshot: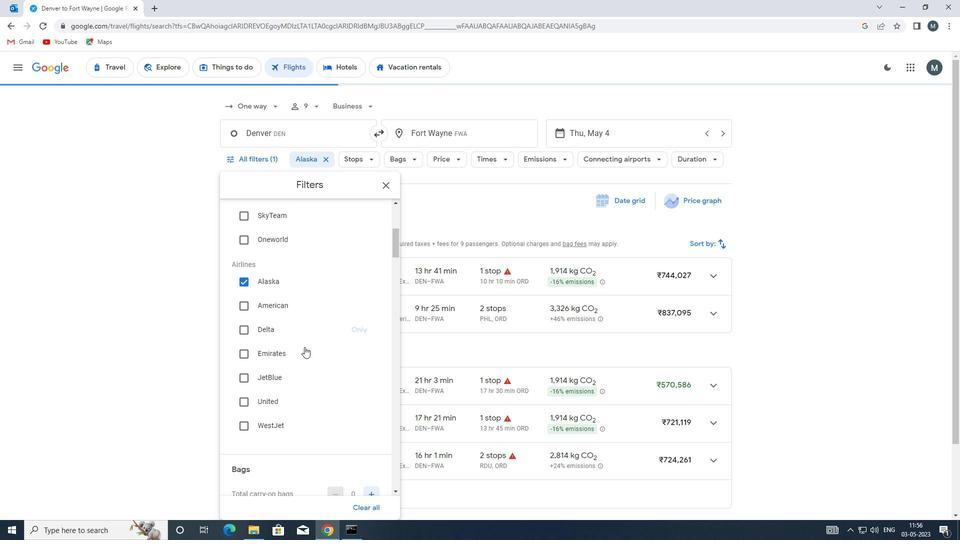 
Action: Mouse moved to (301, 350)
Screenshot: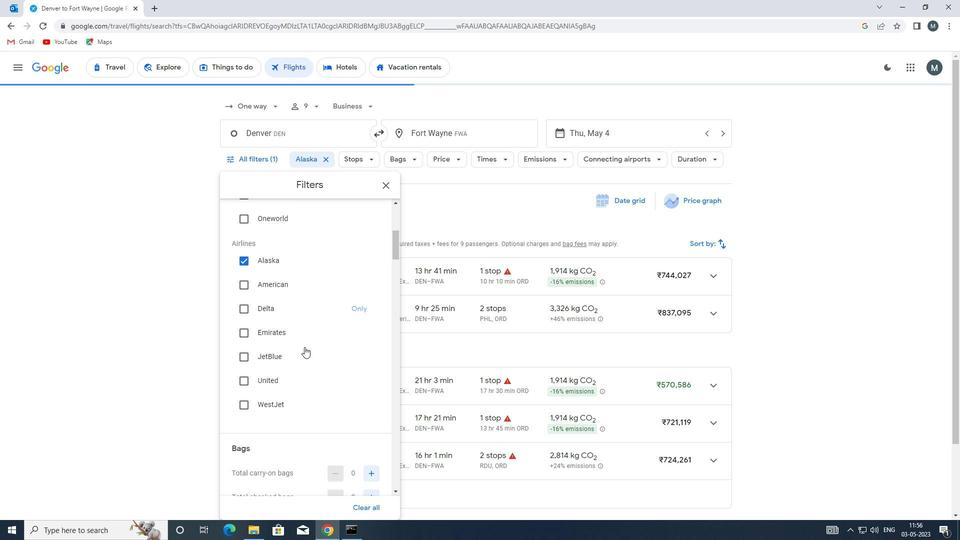 
Action: Mouse scrolled (301, 350) with delta (0, 0)
Screenshot: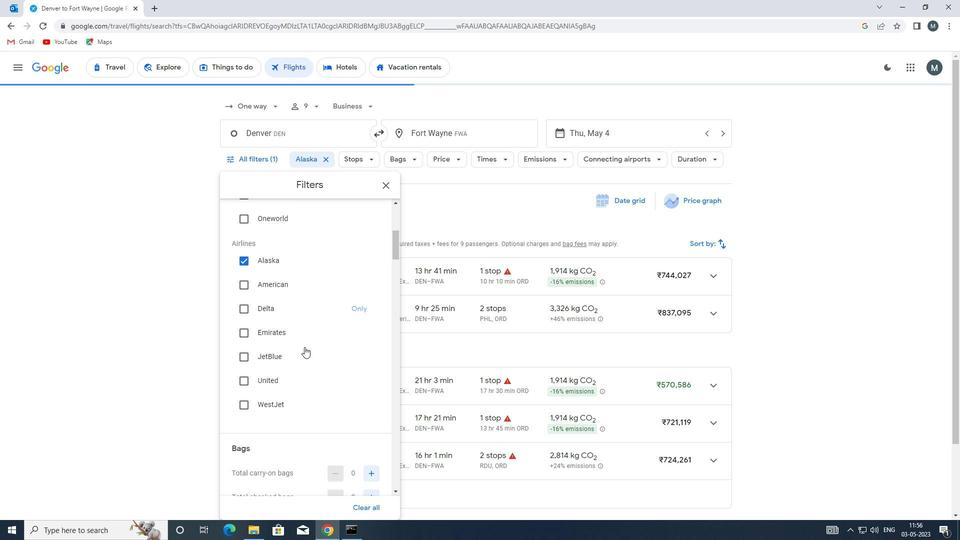 
Action: Mouse moved to (301, 357)
Screenshot: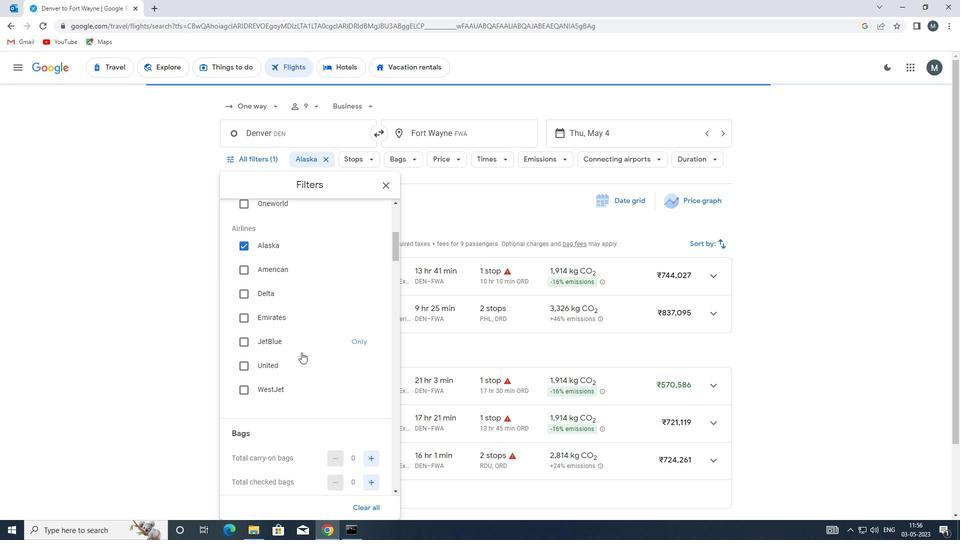 
Action: Mouse scrolled (301, 356) with delta (0, 0)
Screenshot: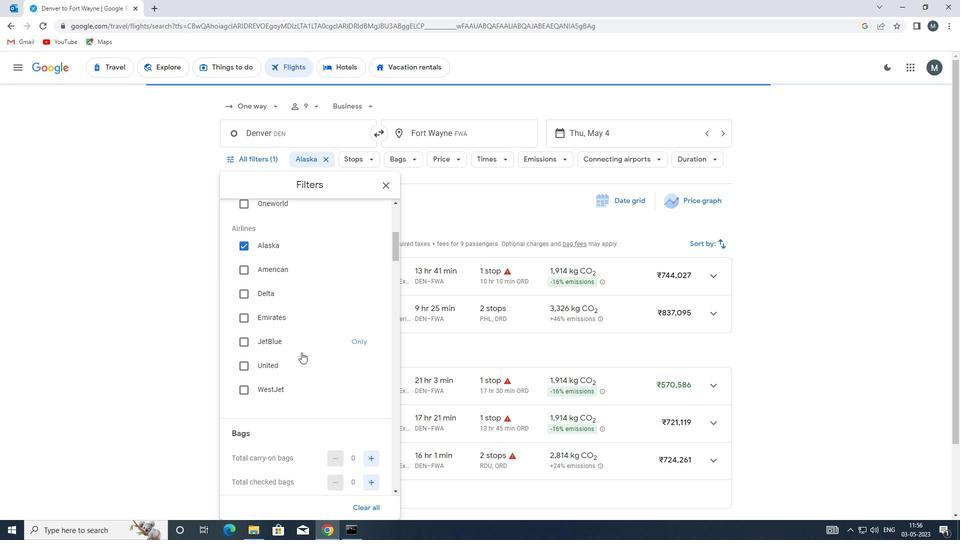 
Action: Mouse moved to (301, 358)
Screenshot: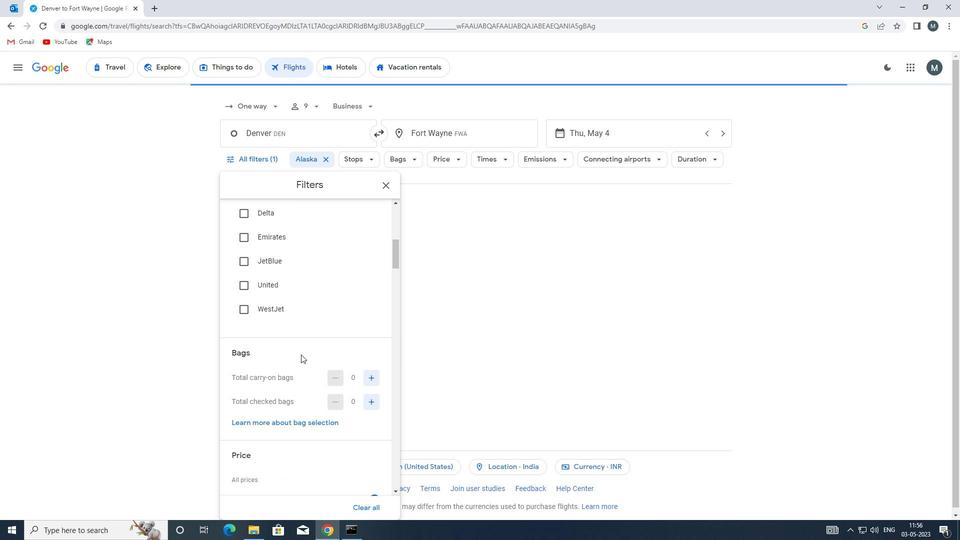 
Action: Mouse scrolled (301, 358) with delta (0, 0)
Screenshot: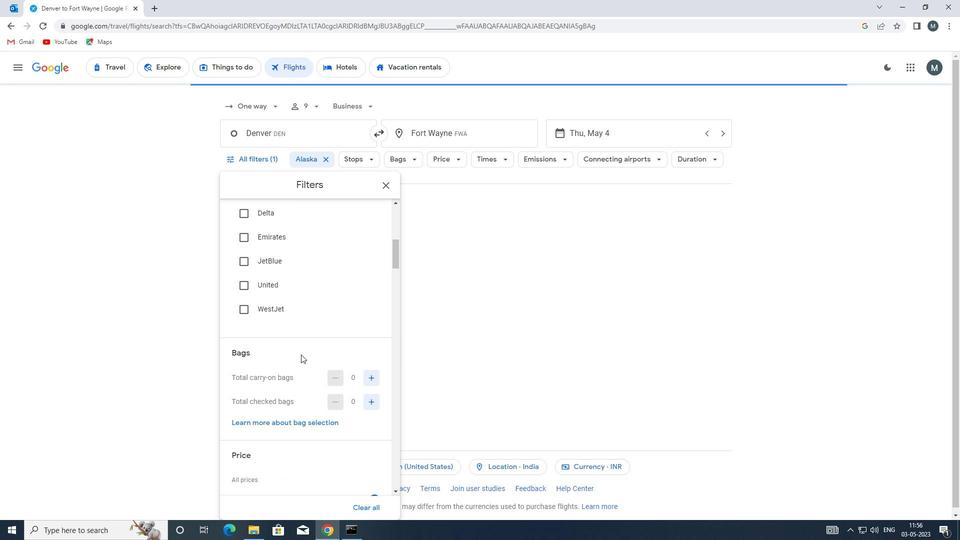 
Action: Mouse moved to (368, 289)
Screenshot: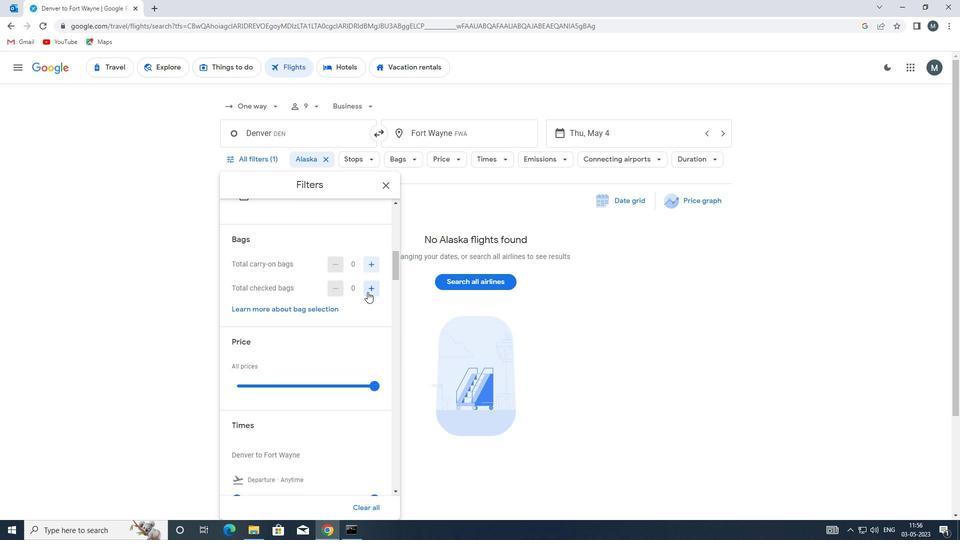 
Action: Mouse pressed left at (368, 289)
Screenshot: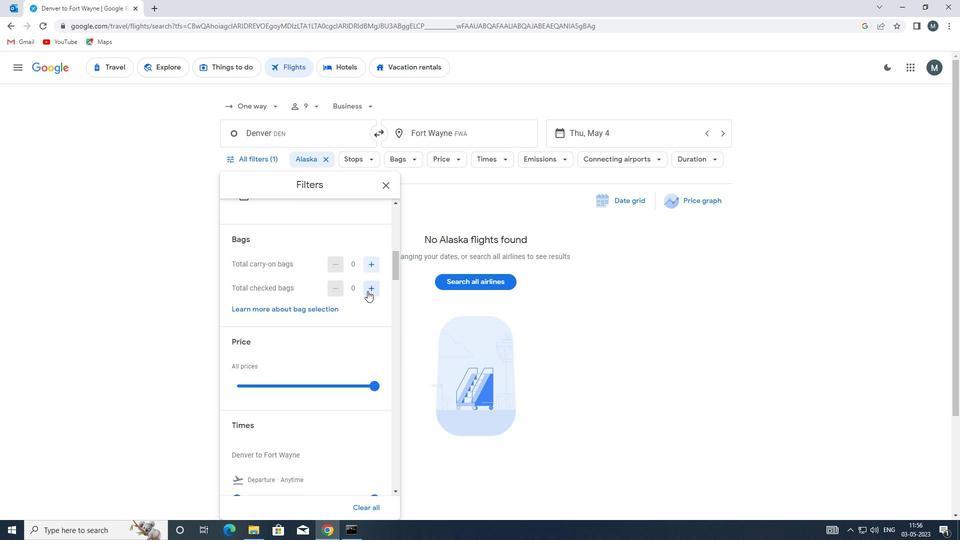 
Action: Mouse pressed left at (368, 289)
Screenshot: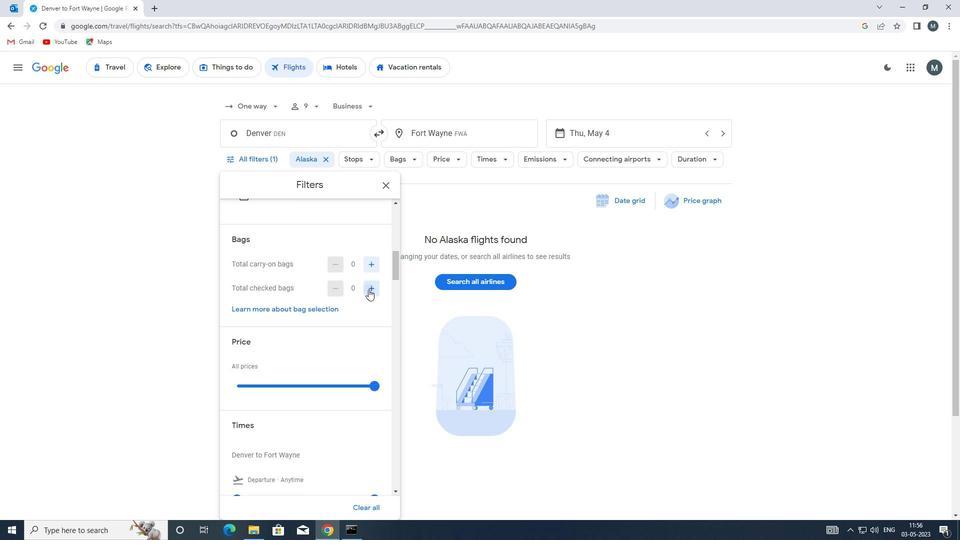 
Action: Mouse pressed left at (368, 289)
Screenshot: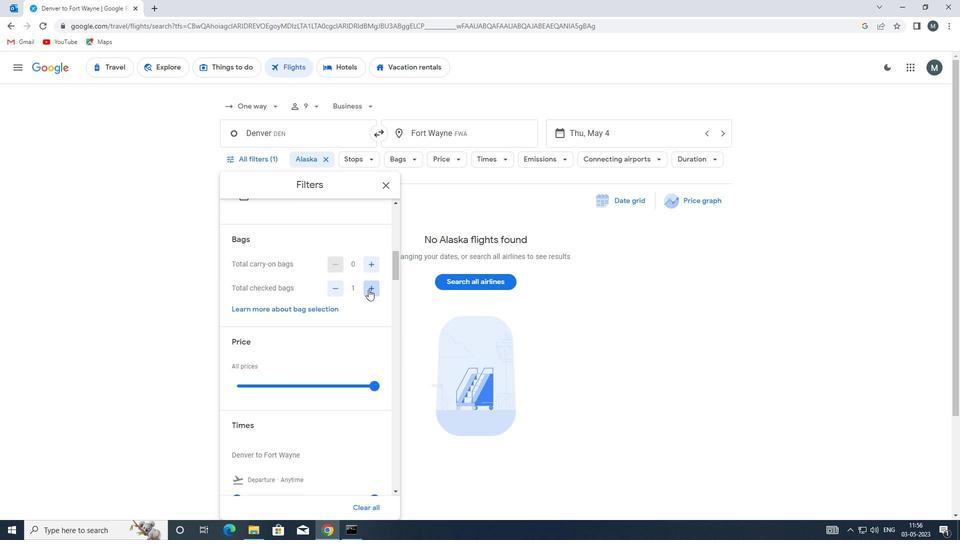 
Action: Mouse pressed left at (368, 289)
Screenshot: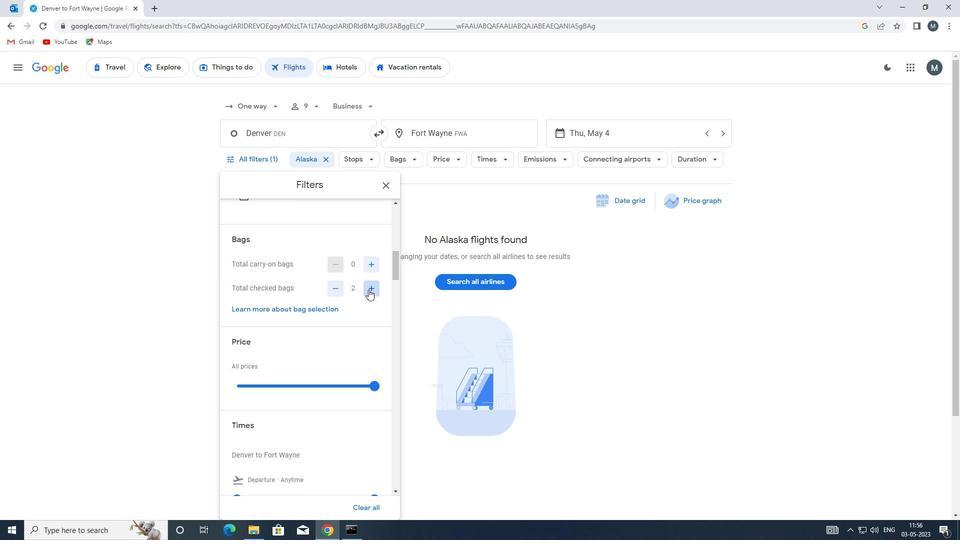 
Action: Mouse pressed left at (368, 289)
Screenshot: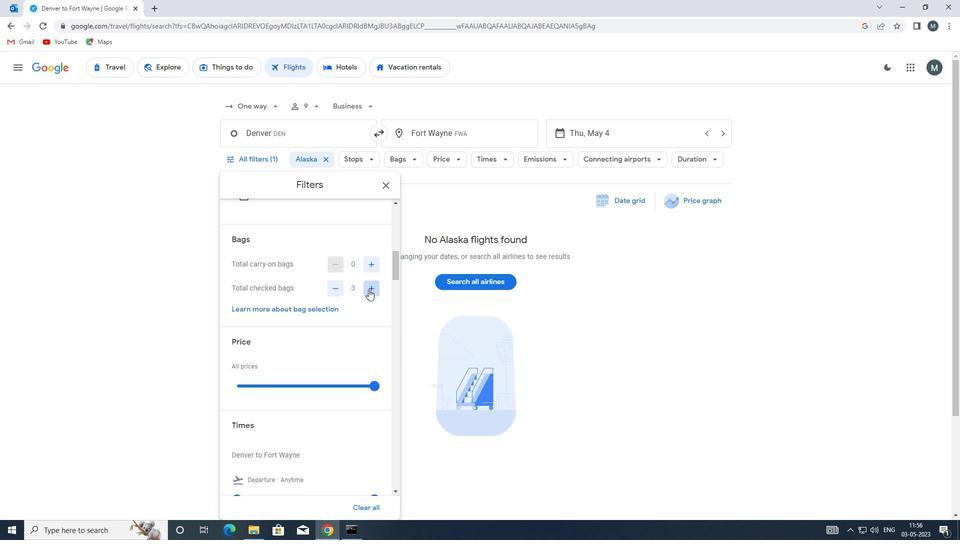 
Action: Mouse pressed left at (368, 289)
Screenshot: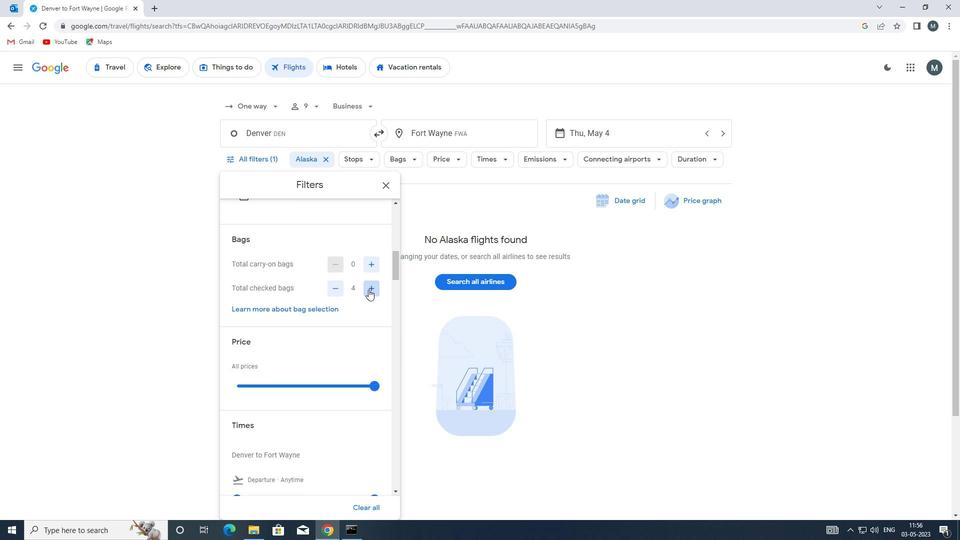 
Action: Mouse pressed left at (368, 289)
Screenshot: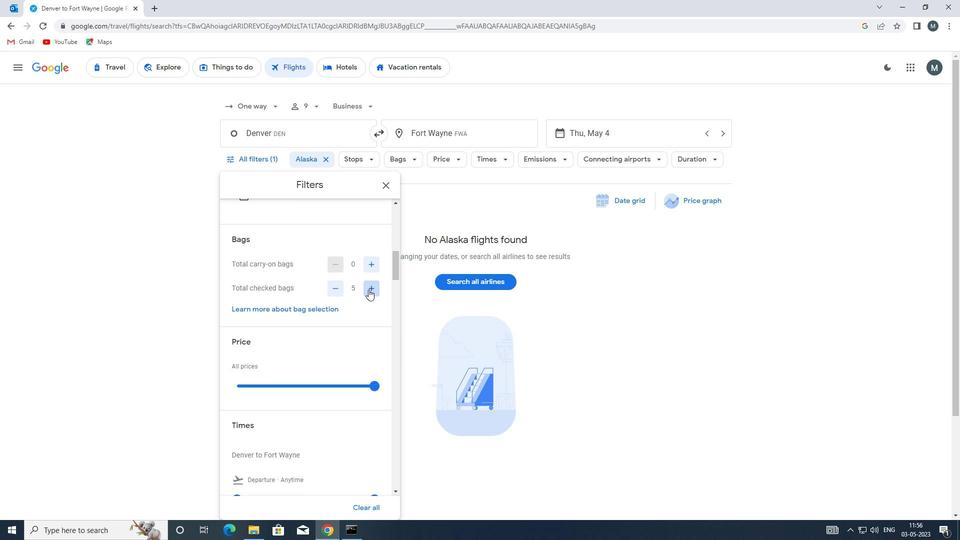 
Action: Mouse pressed left at (368, 289)
Screenshot: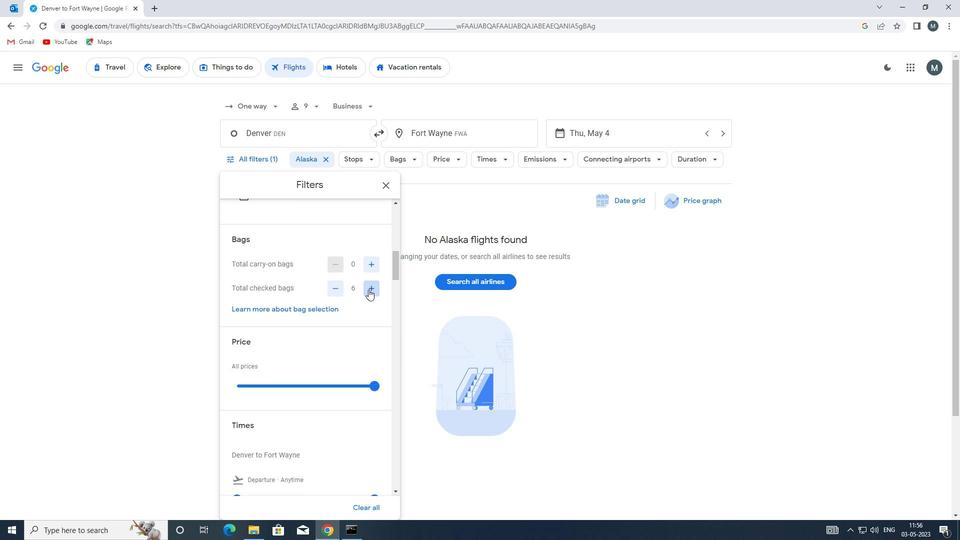 
Action: Mouse pressed left at (368, 289)
Screenshot: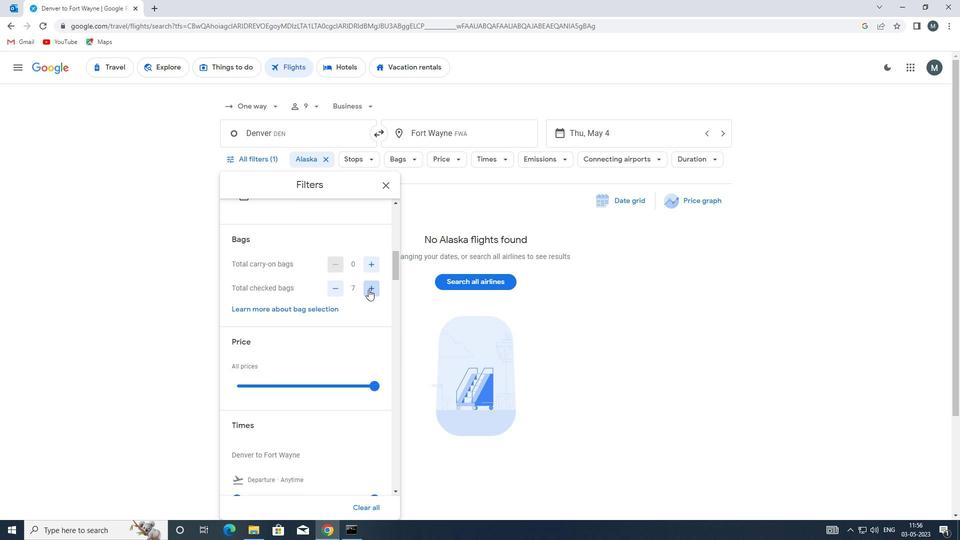 
Action: Mouse pressed left at (368, 289)
Screenshot: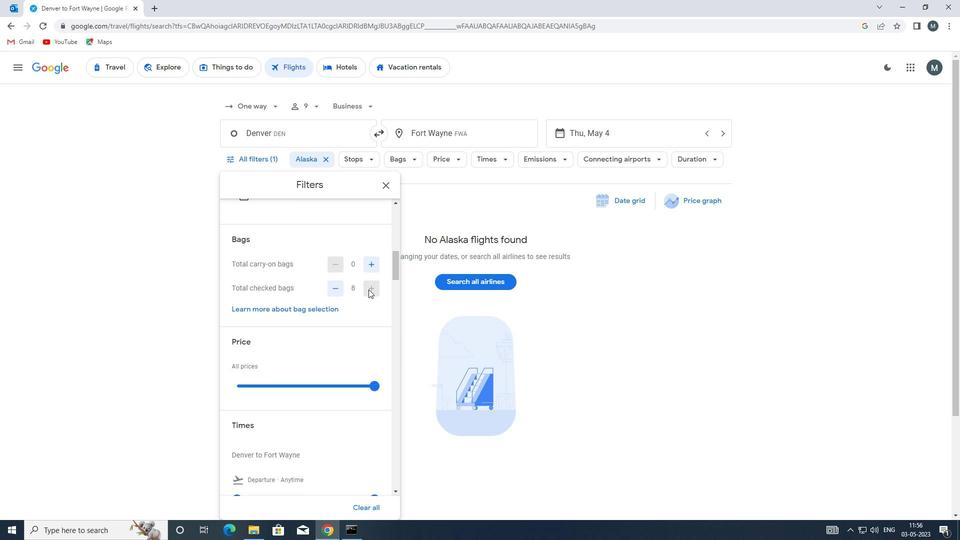 
Action: Mouse moved to (341, 293)
Screenshot: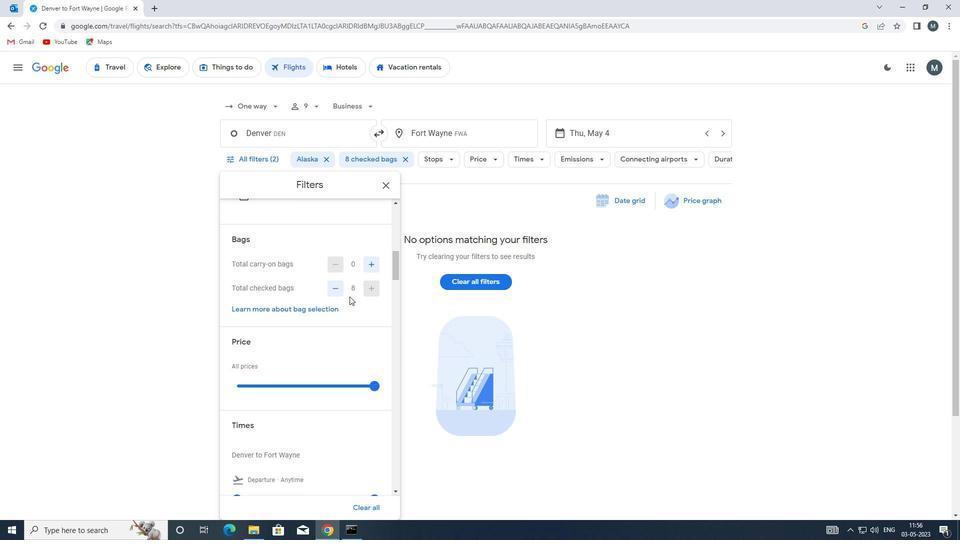 
Action: Mouse scrolled (341, 292) with delta (0, 0)
Screenshot: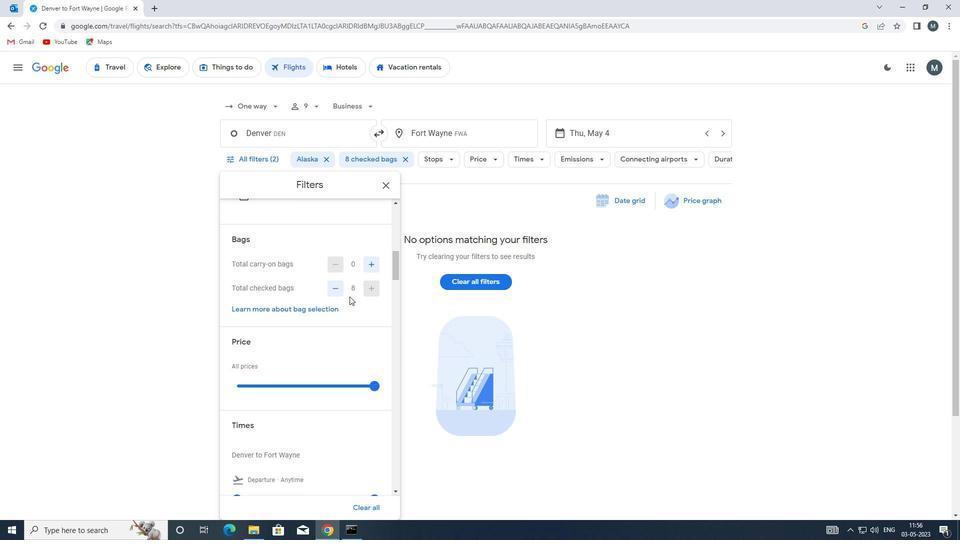 
Action: Mouse scrolled (341, 292) with delta (0, 0)
Screenshot: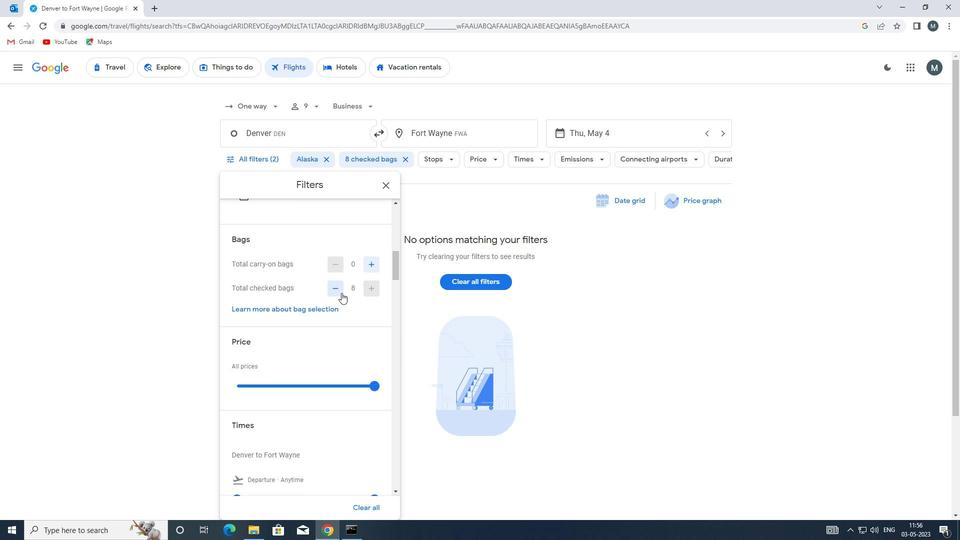 
Action: Mouse moved to (315, 287)
Screenshot: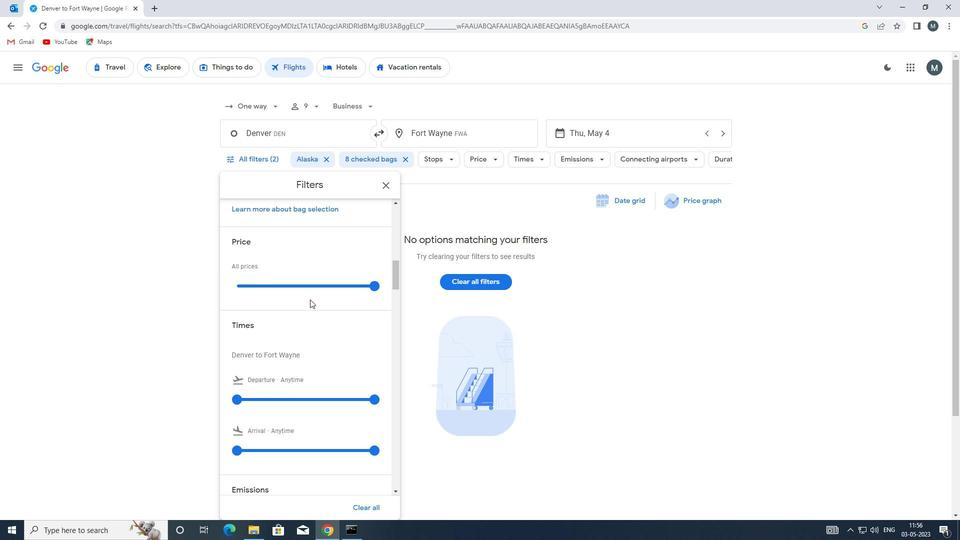 
Action: Mouse pressed left at (315, 287)
Screenshot: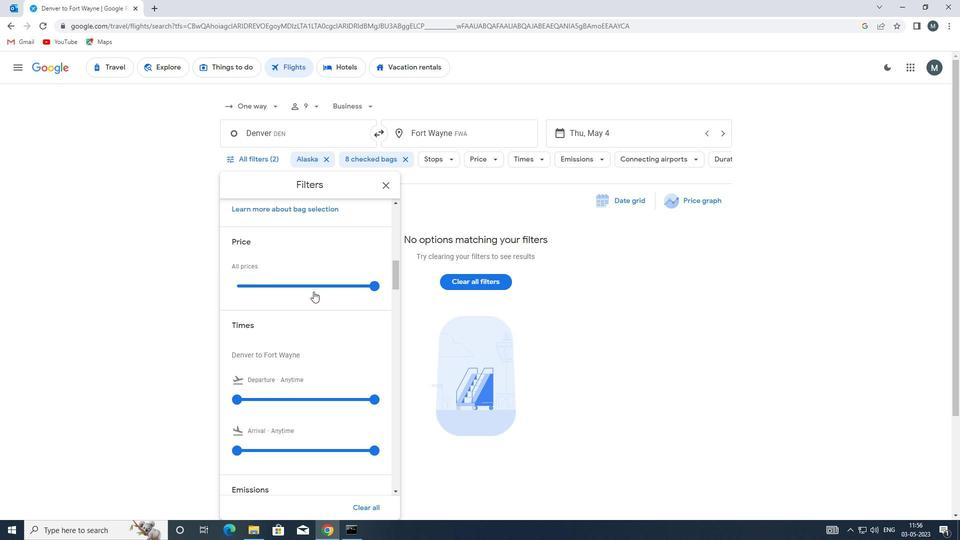 
Action: Mouse moved to (310, 286)
Screenshot: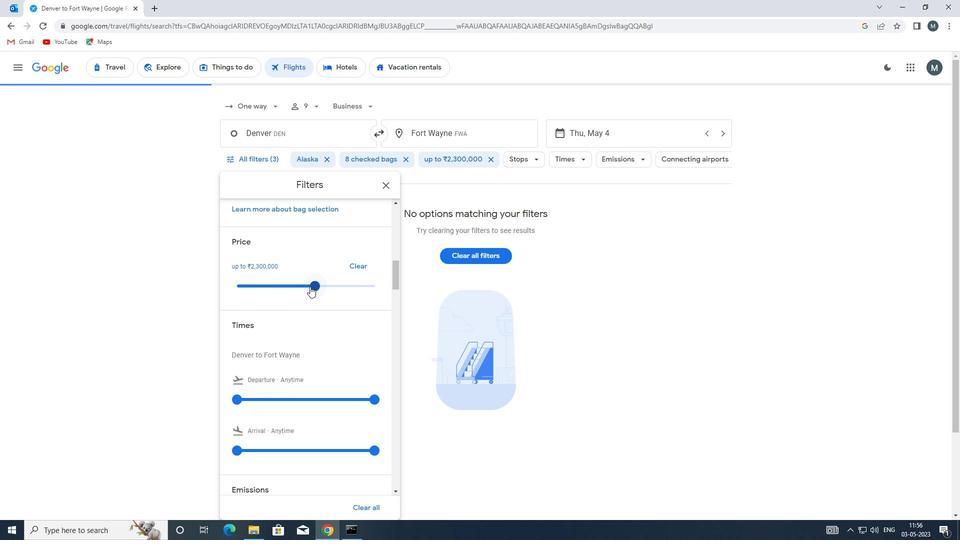 
Action: Mouse pressed left at (310, 286)
Screenshot: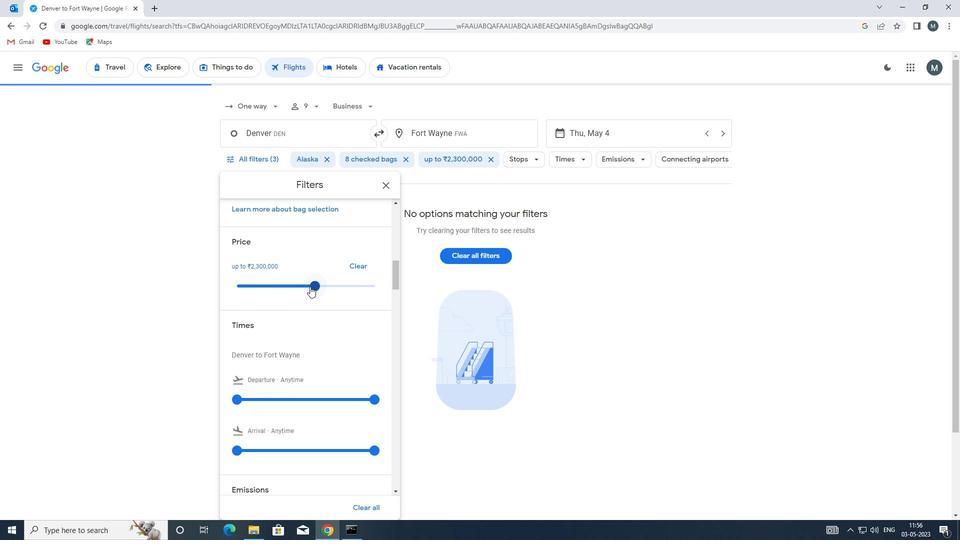 
Action: Mouse moved to (280, 284)
Screenshot: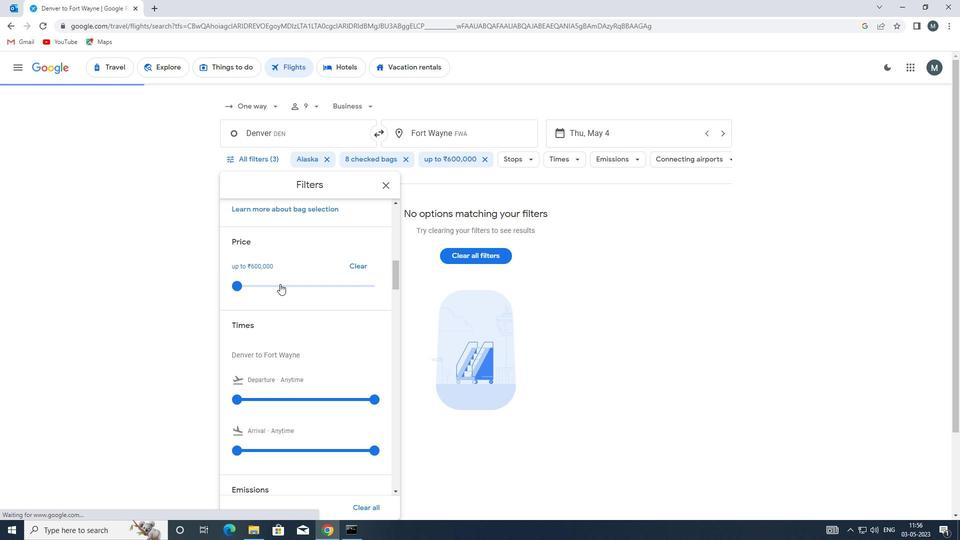 
Action: Mouse scrolled (280, 283) with delta (0, 0)
Screenshot: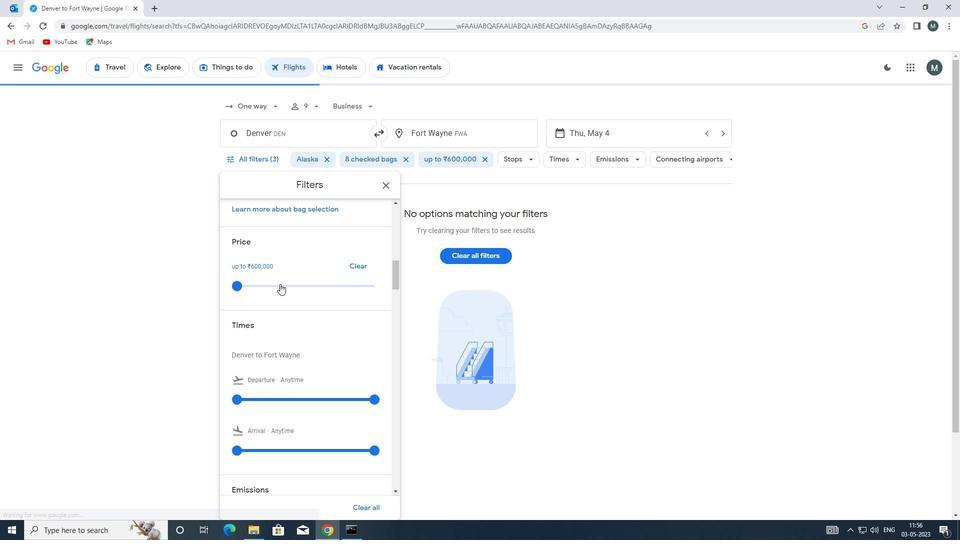 
Action: Mouse moved to (280, 284)
Screenshot: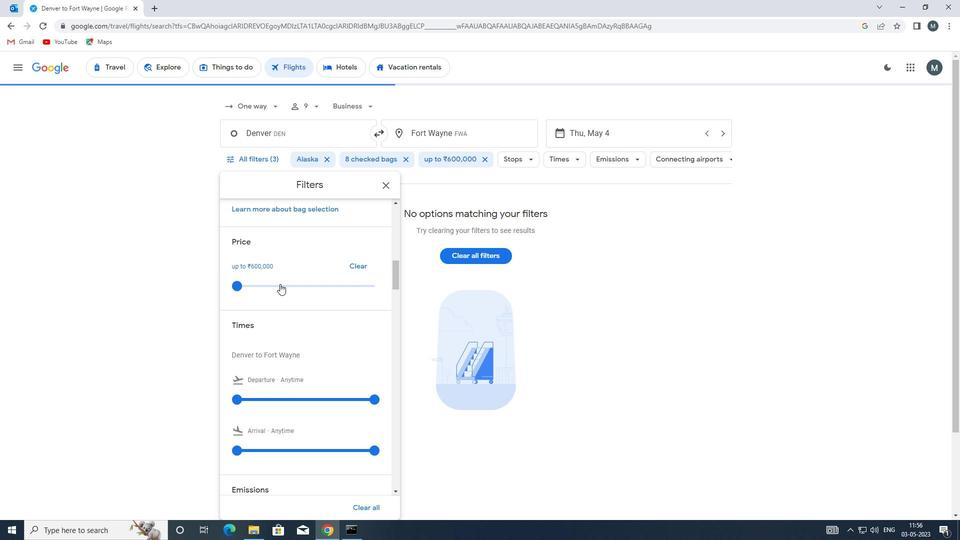
Action: Mouse scrolled (280, 283) with delta (0, 0)
Screenshot: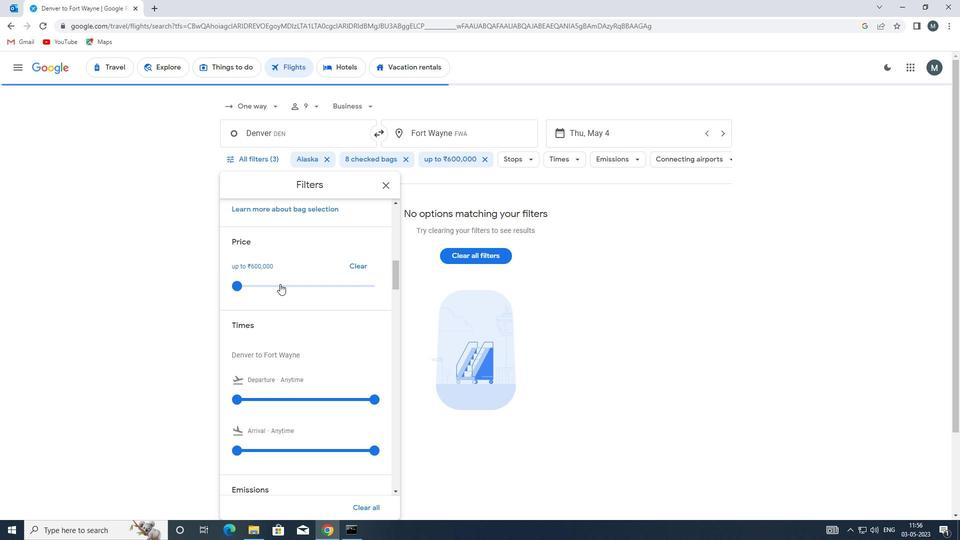 
Action: Mouse moved to (240, 297)
Screenshot: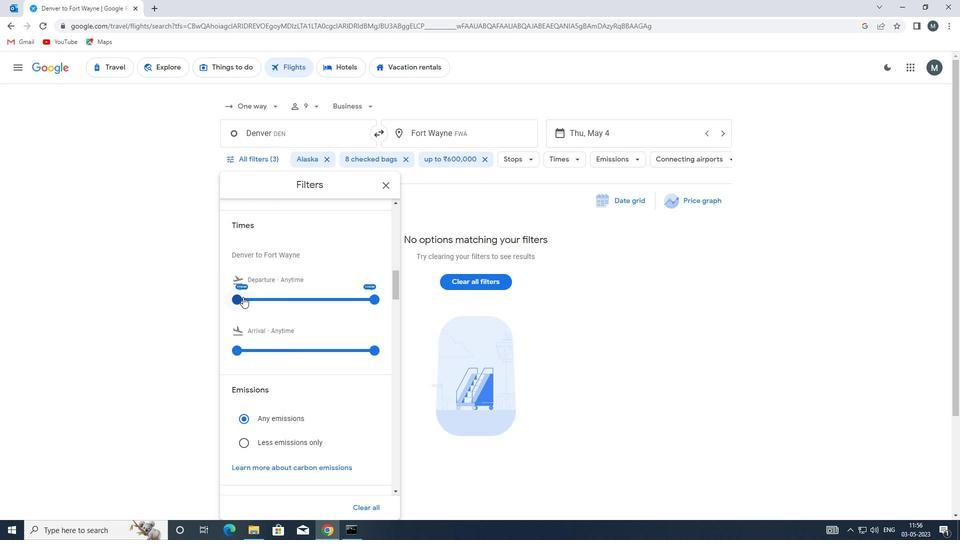 
Action: Mouse pressed left at (240, 297)
Screenshot: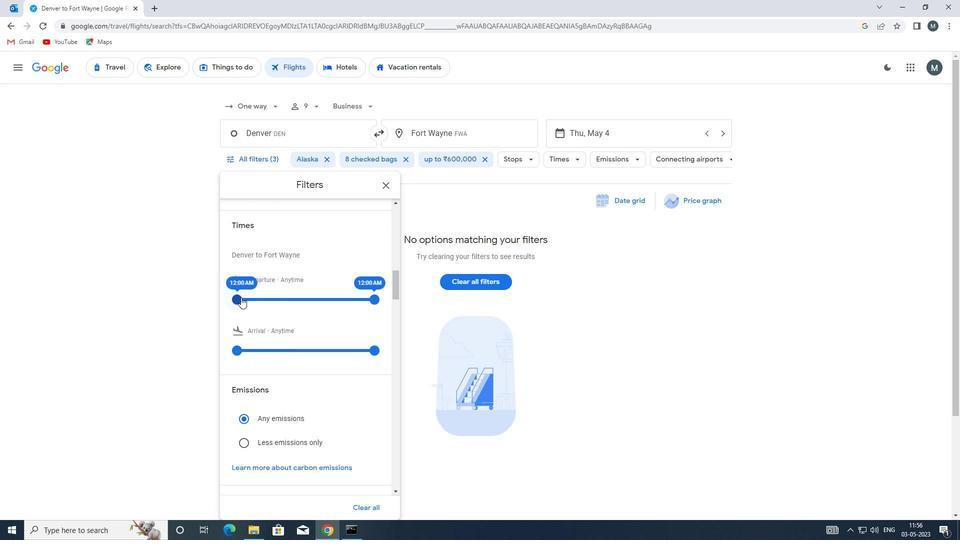 
Action: Mouse moved to (365, 297)
Screenshot: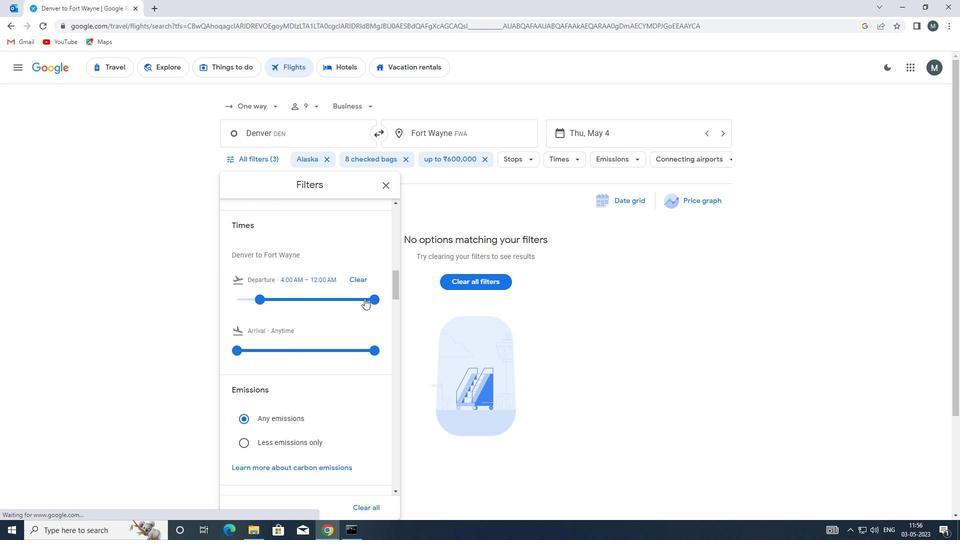 
Action: Mouse pressed left at (365, 297)
Screenshot: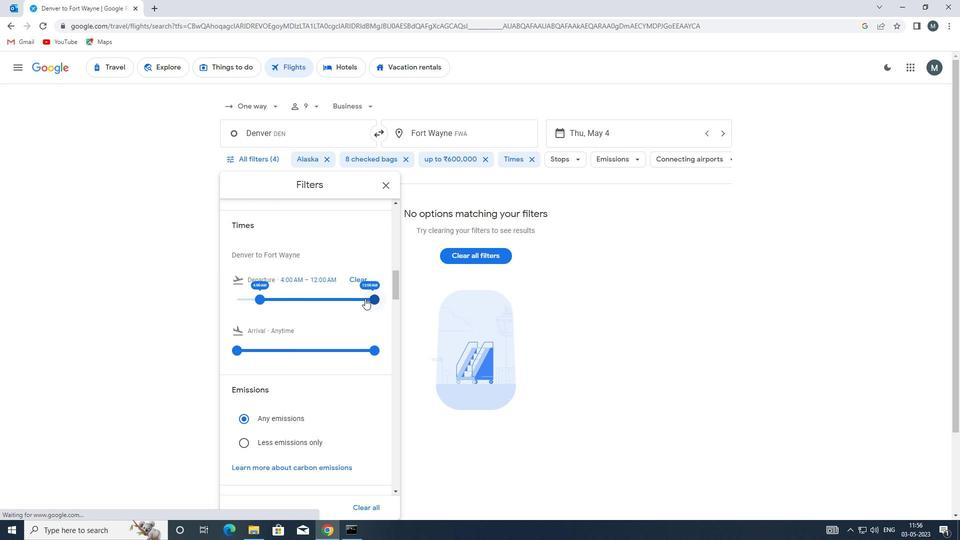 
Action: Mouse moved to (269, 295)
Screenshot: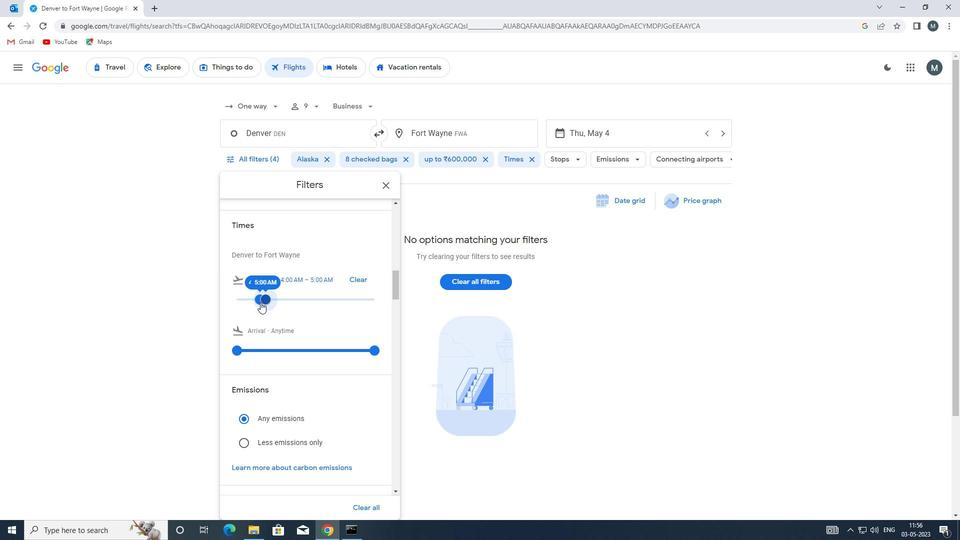 
Action: Mouse scrolled (269, 295) with delta (0, 0)
Screenshot: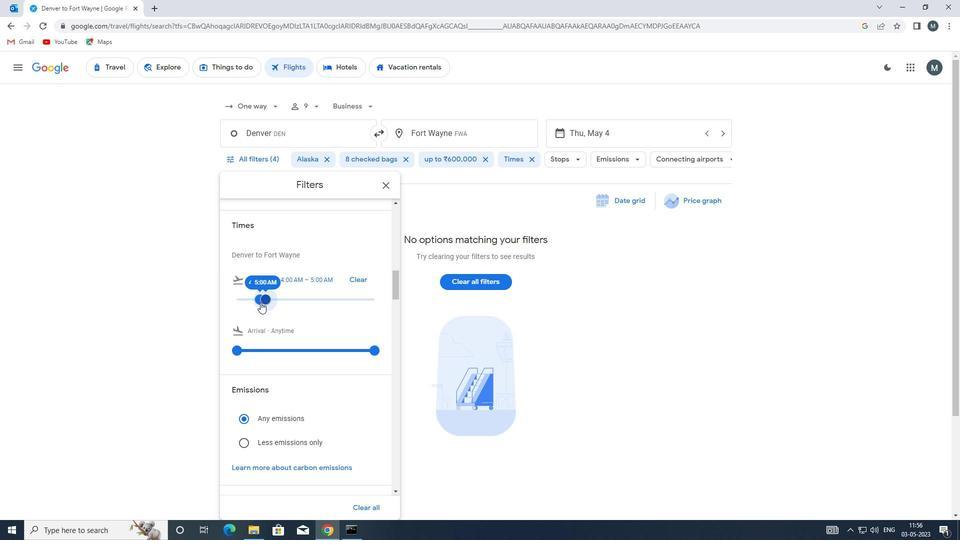 
Action: Mouse scrolled (269, 295) with delta (0, 0)
Screenshot: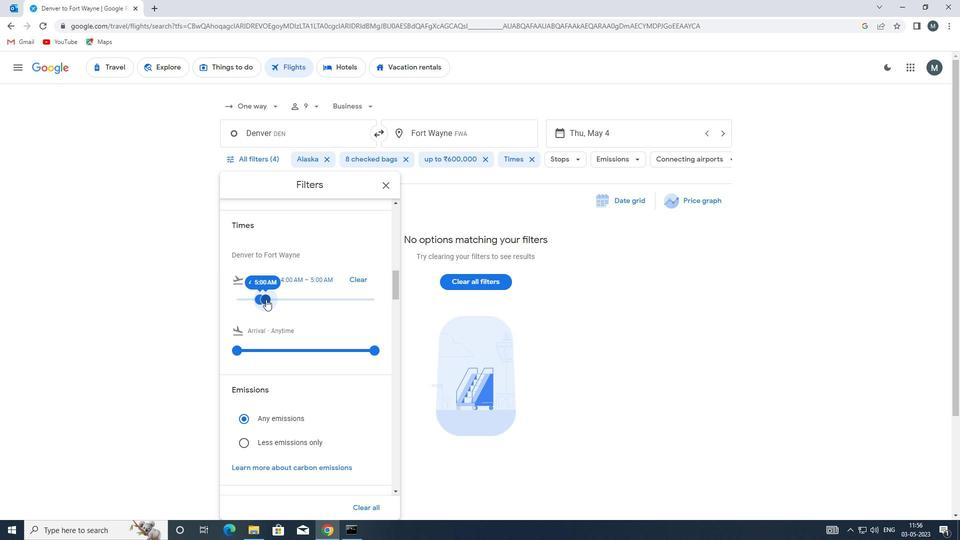
Action: Mouse moved to (385, 187)
Screenshot: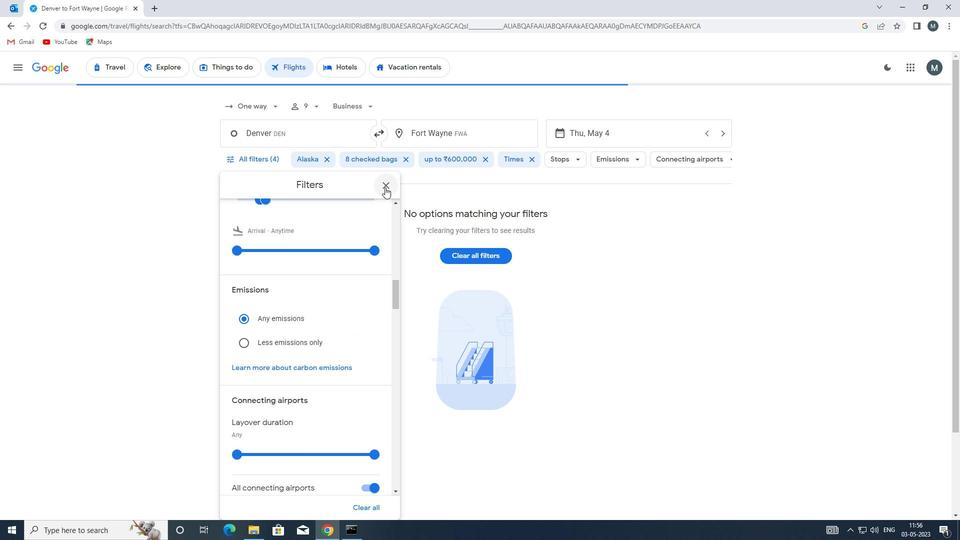 
Action: Mouse pressed left at (385, 187)
Screenshot: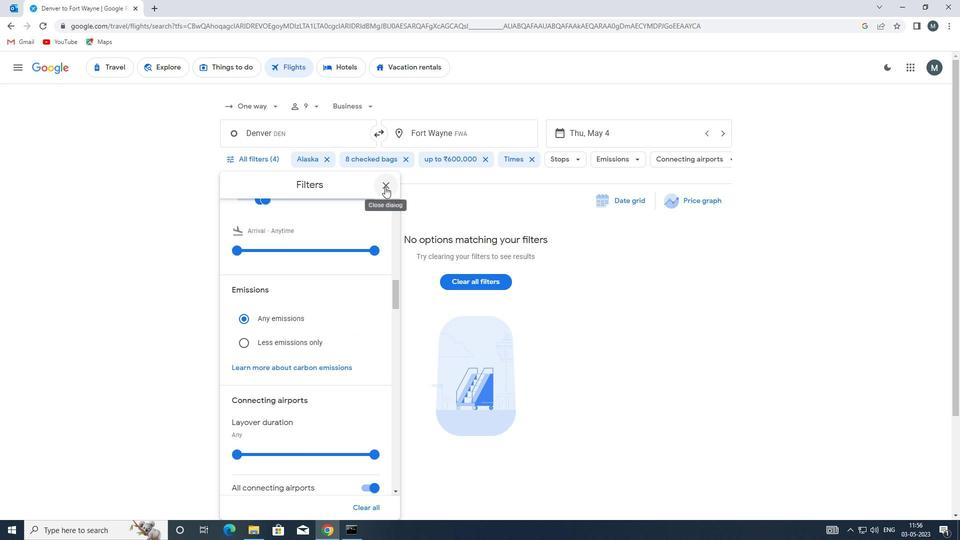 
